 Task: Create a due date automation trigger when advanced on, 2 hours before a card is due add dates due in 1 days.
Action: Mouse moved to (946, 276)
Screenshot: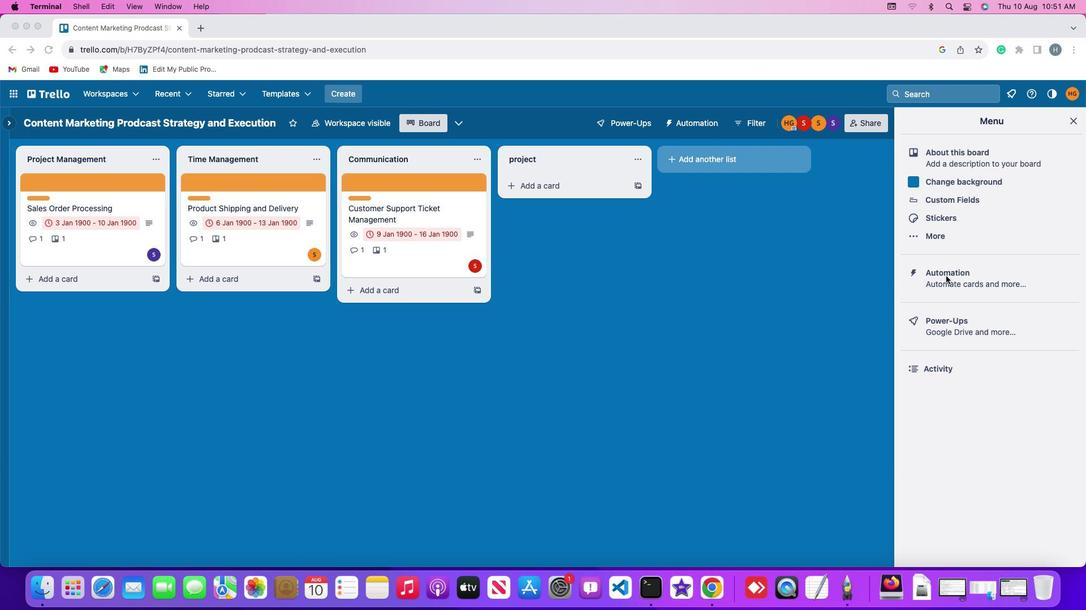 
Action: Mouse pressed left at (946, 276)
Screenshot: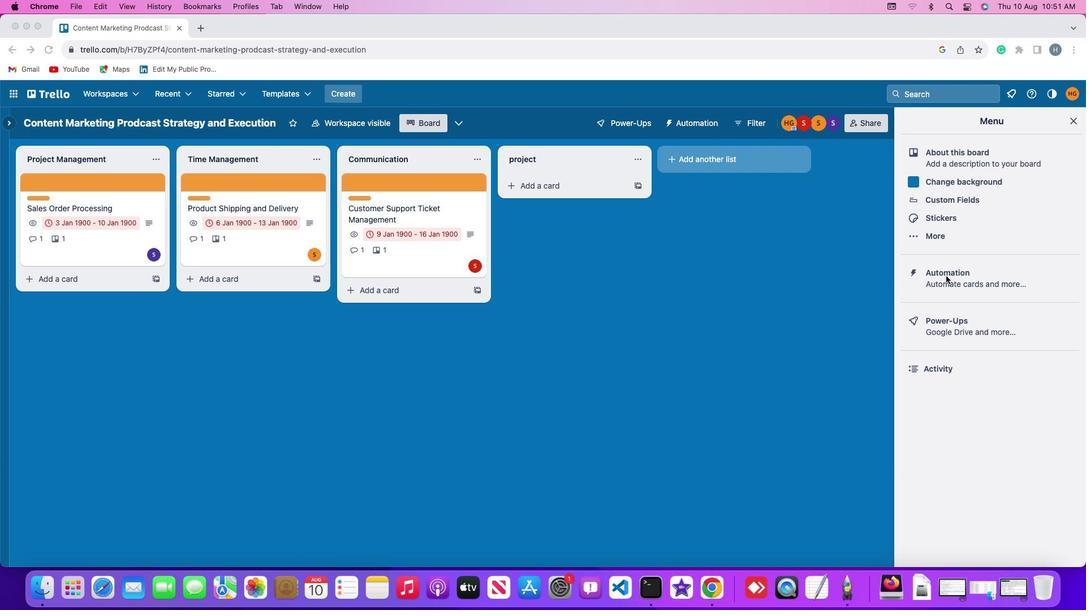 
Action: Mouse pressed left at (946, 276)
Screenshot: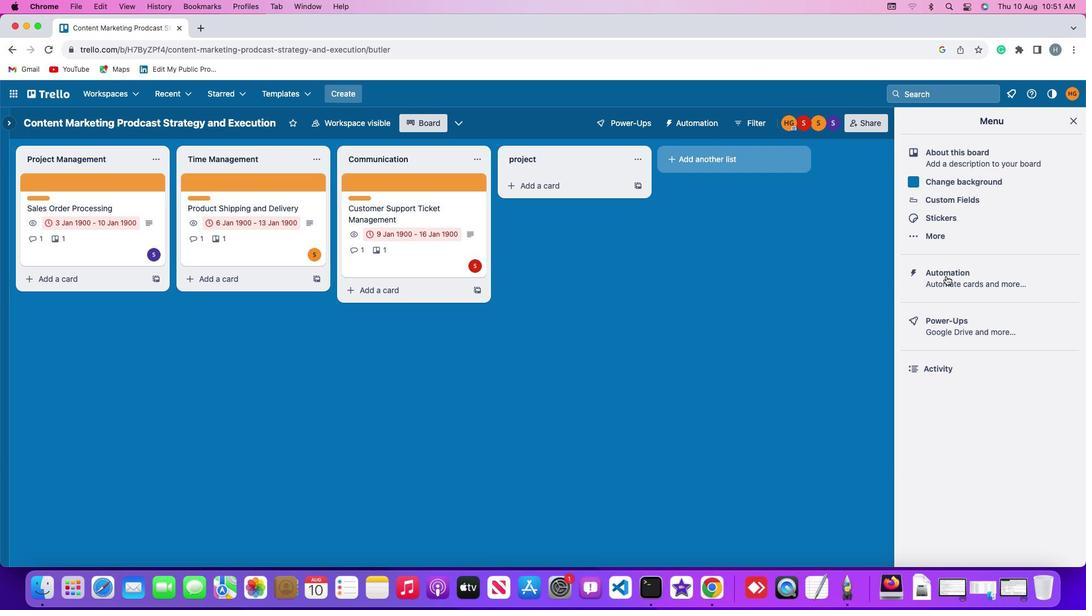 
Action: Mouse moved to (65, 268)
Screenshot: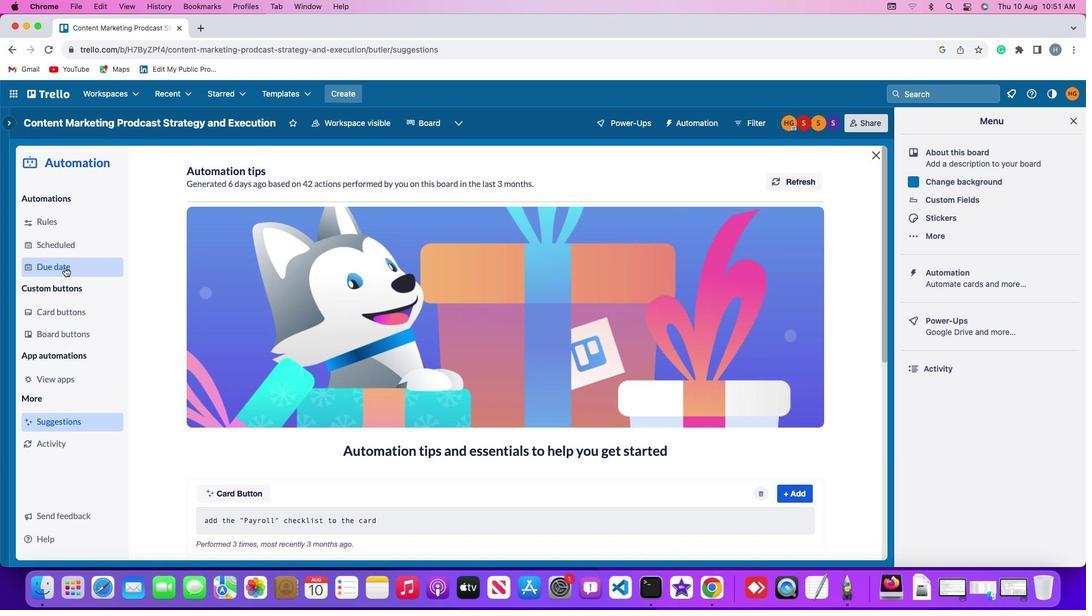 
Action: Mouse pressed left at (65, 268)
Screenshot: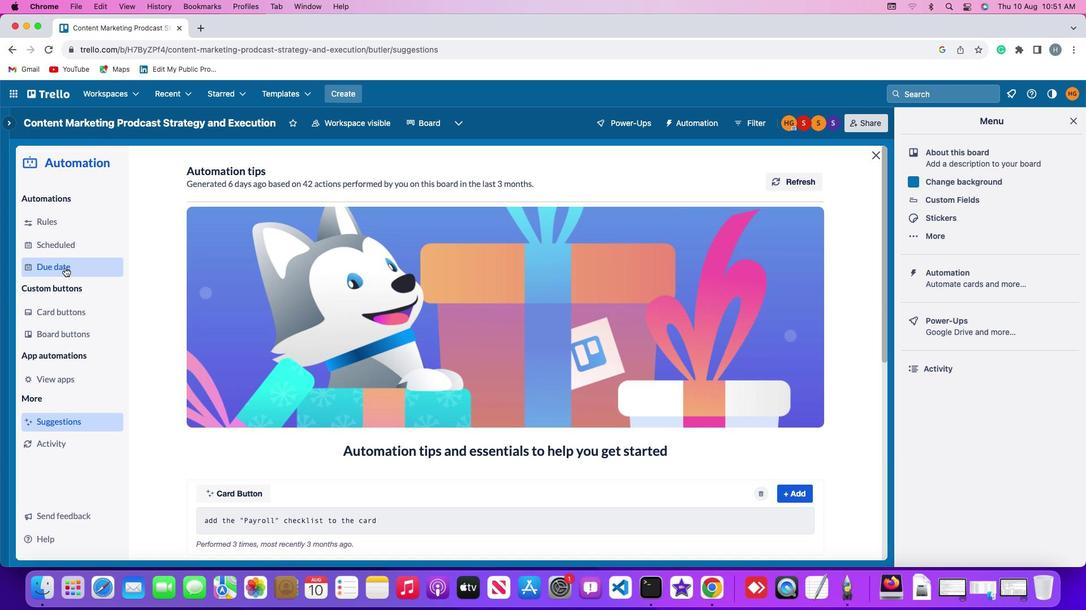 
Action: Mouse moved to (752, 173)
Screenshot: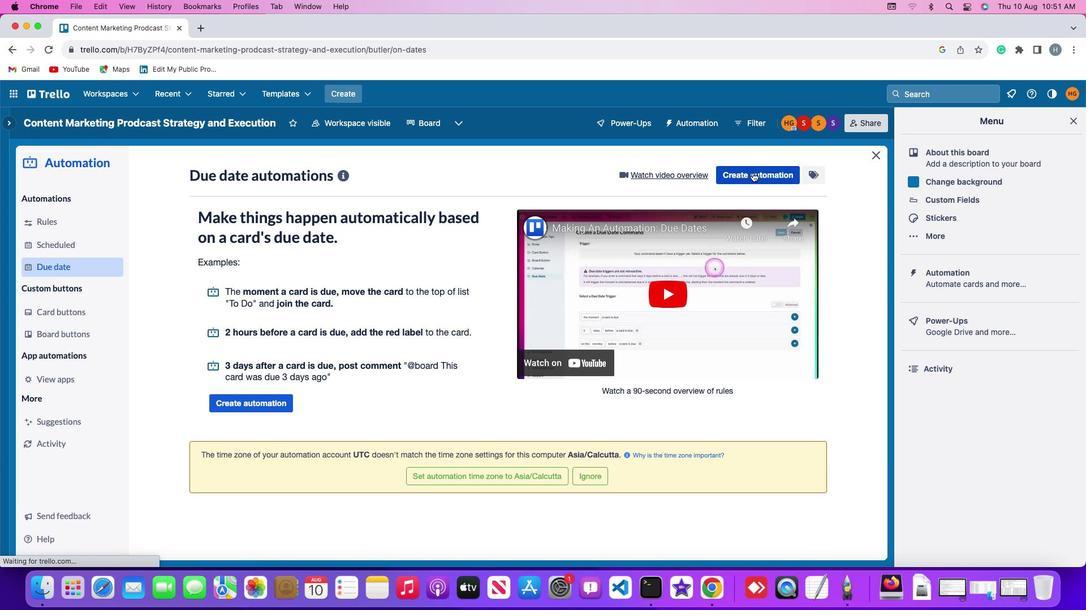 
Action: Mouse pressed left at (752, 173)
Screenshot: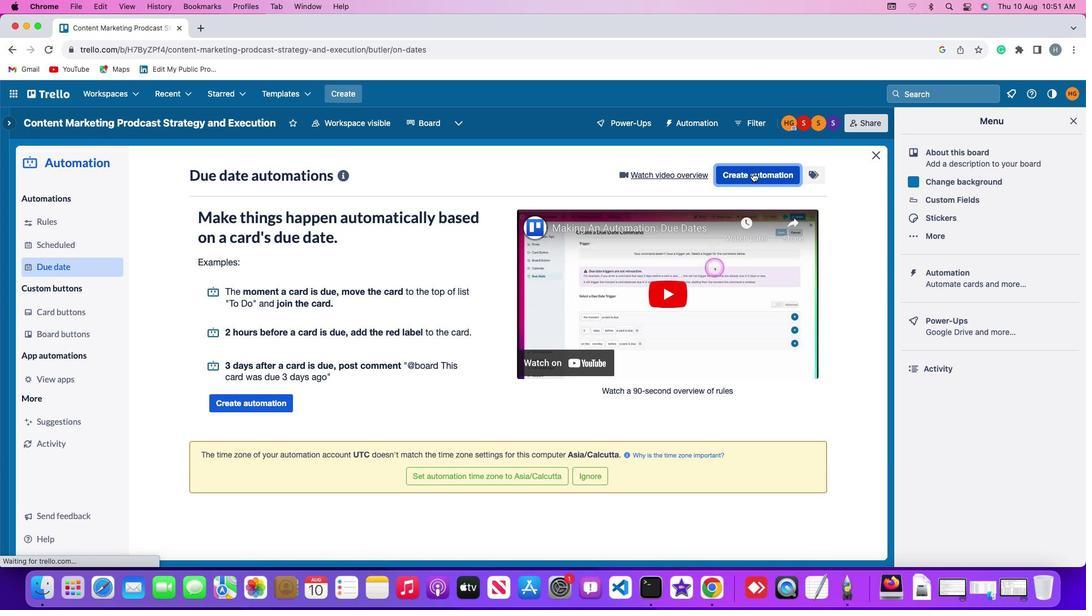 
Action: Mouse moved to (245, 282)
Screenshot: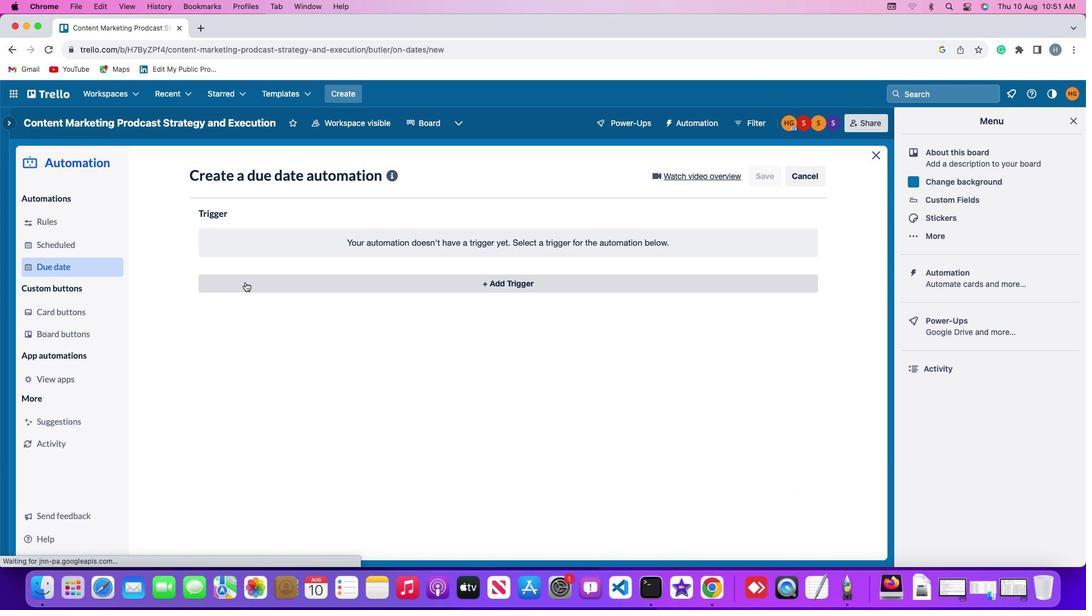
Action: Mouse pressed left at (245, 282)
Screenshot: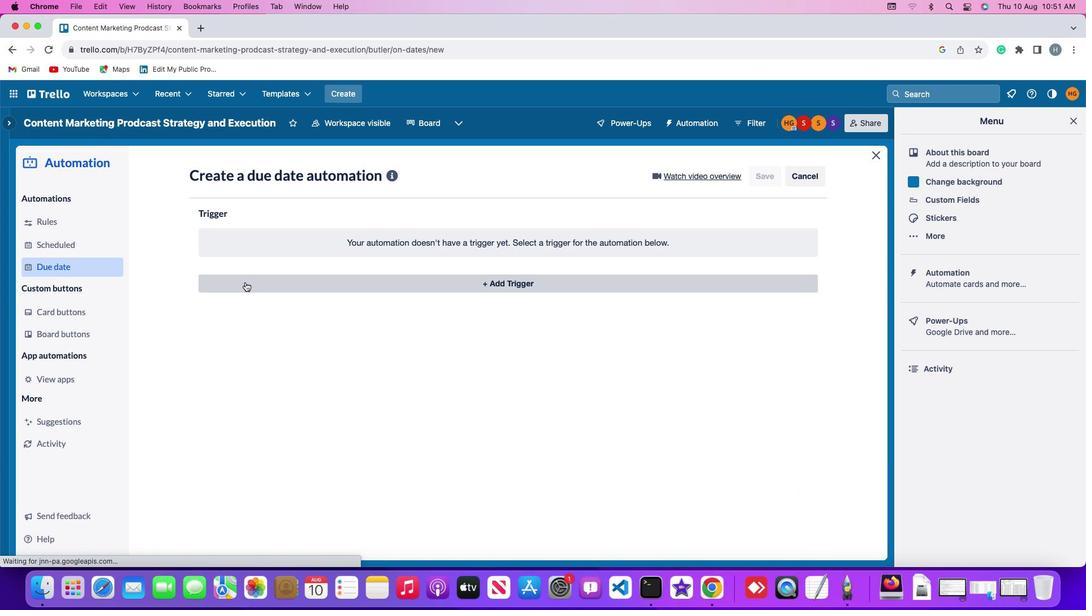 
Action: Mouse moved to (221, 453)
Screenshot: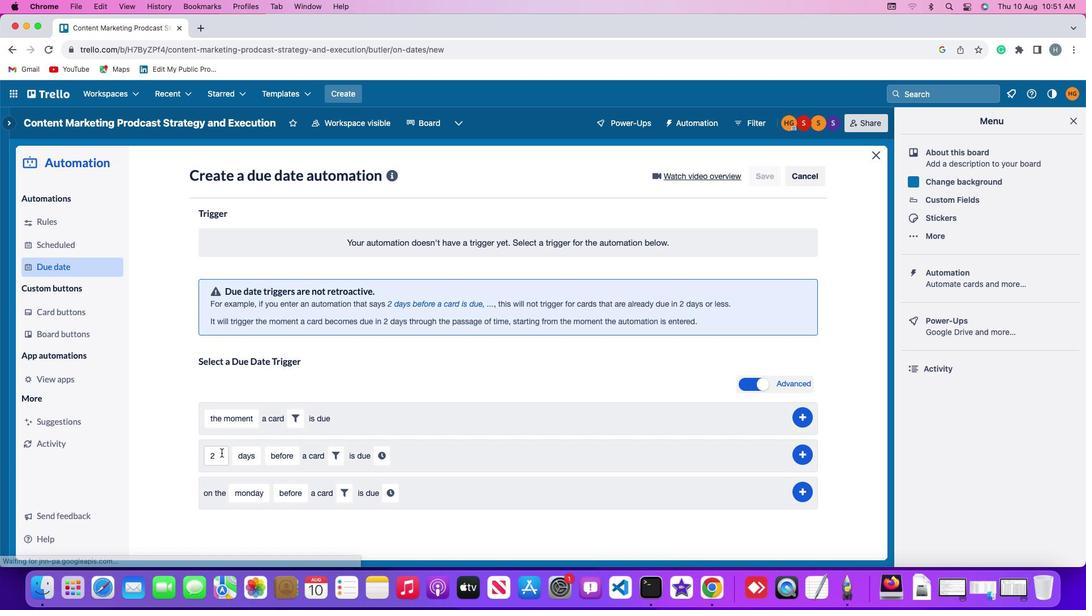 
Action: Mouse pressed left at (221, 453)
Screenshot: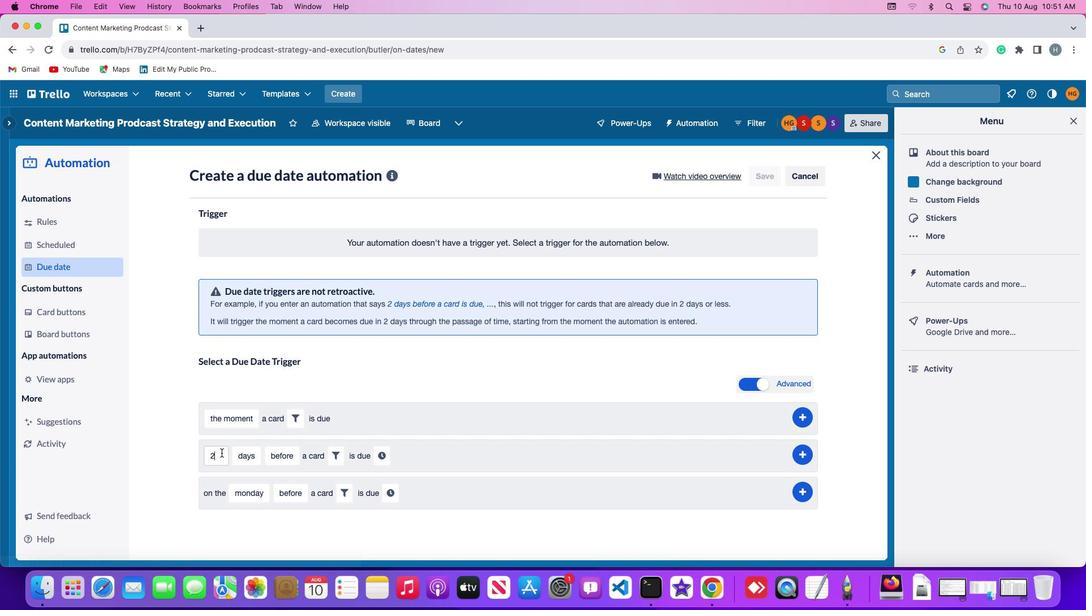 
Action: Key pressed Key.backspace'2'
Screenshot: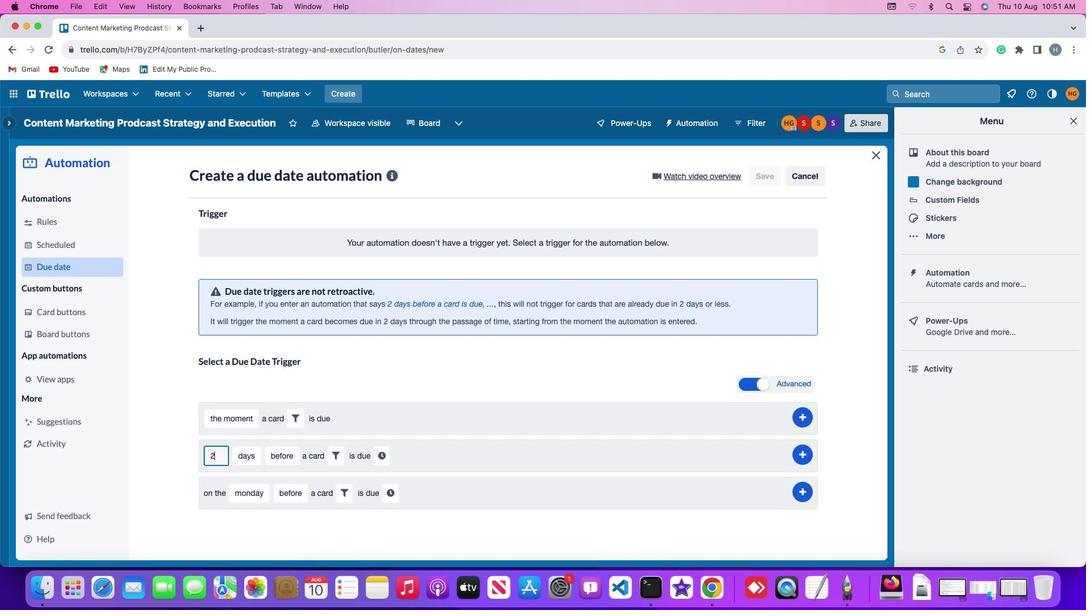 
Action: Mouse moved to (252, 455)
Screenshot: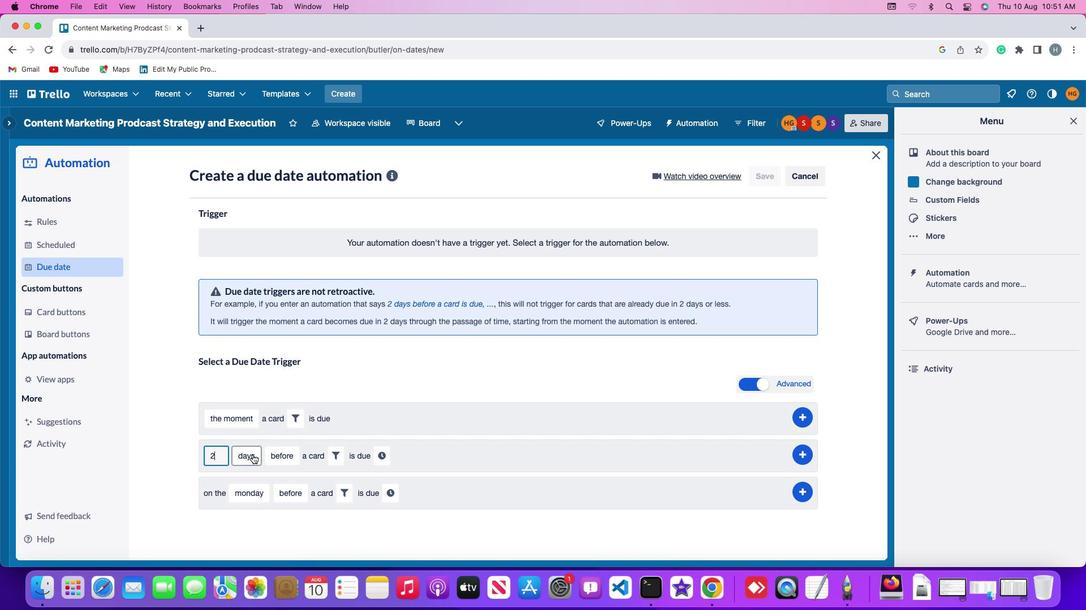 
Action: Mouse pressed left at (252, 455)
Screenshot: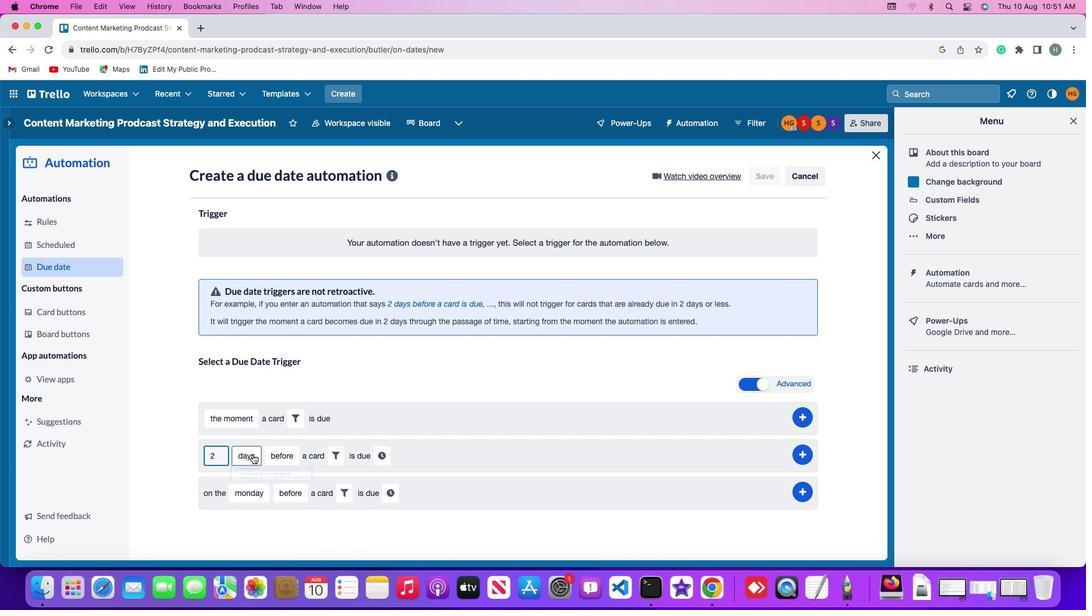 
Action: Mouse moved to (250, 518)
Screenshot: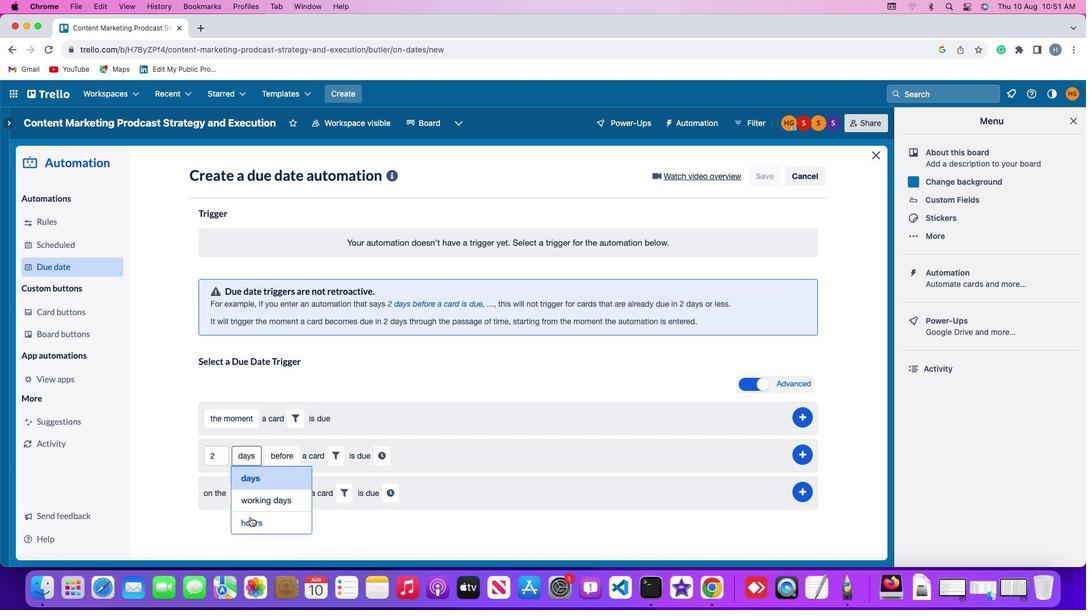 
Action: Mouse pressed left at (250, 518)
Screenshot: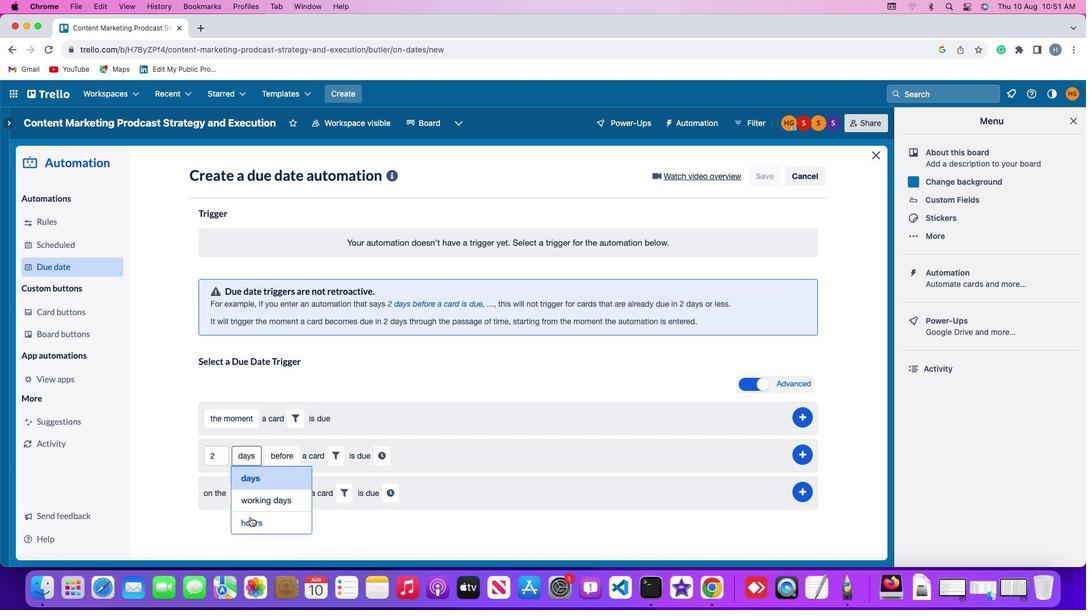 
Action: Mouse moved to (278, 461)
Screenshot: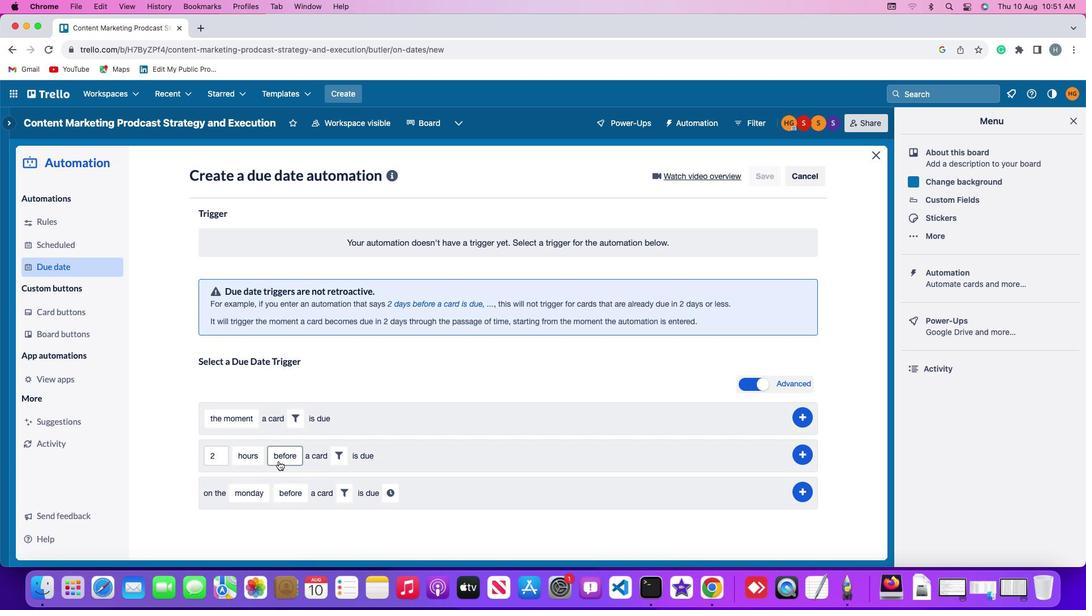 
Action: Mouse pressed left at (278, 461)
Screenshot: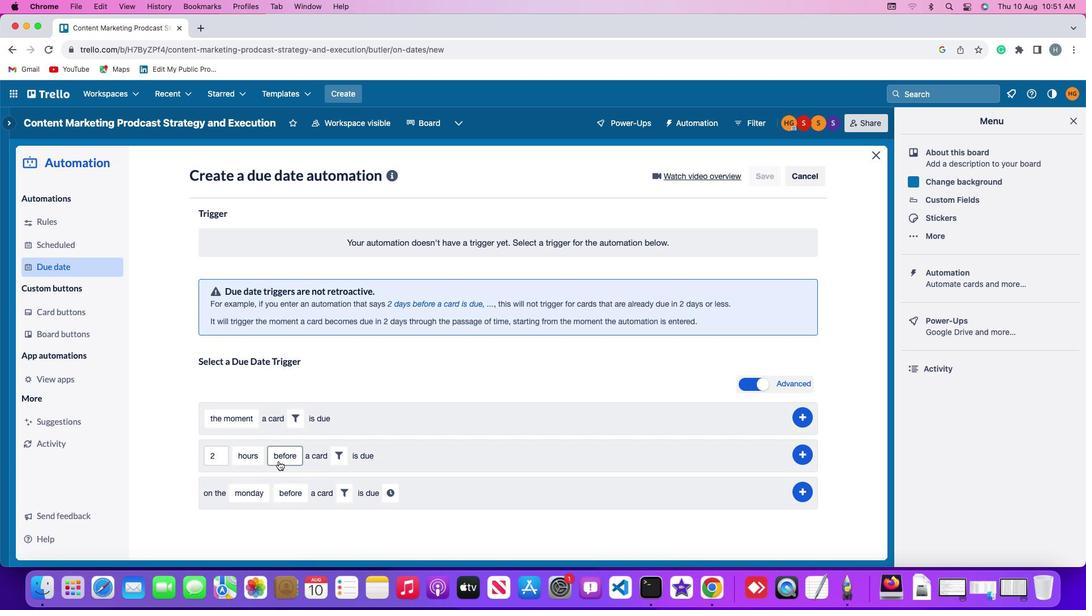
Action: Mouse moved to (283, 474)
Screenshot: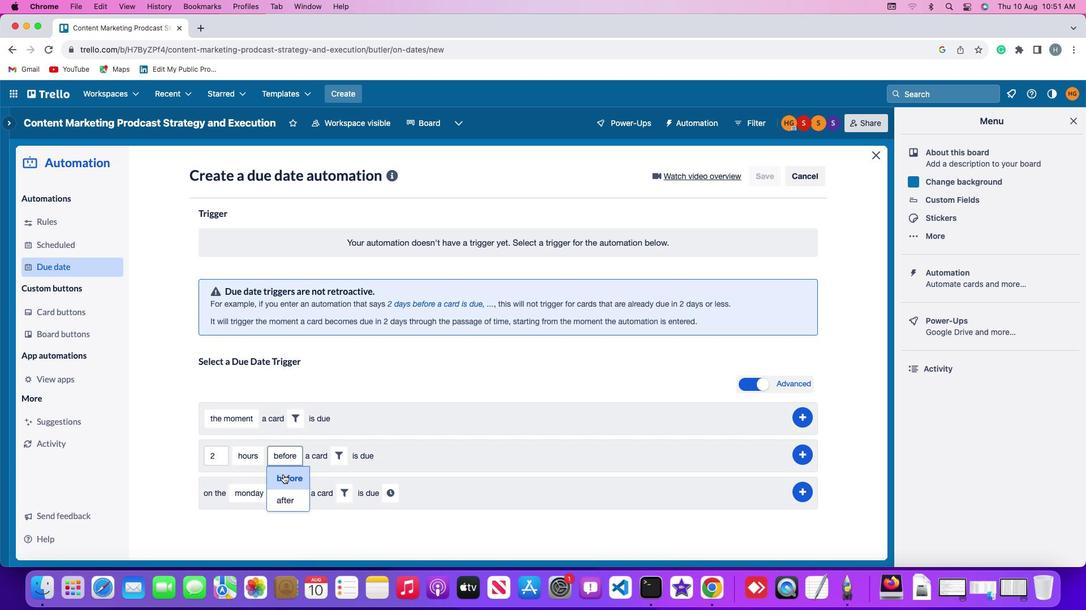 
Action: Mouse pressed left at (283, 474)
Screenshot: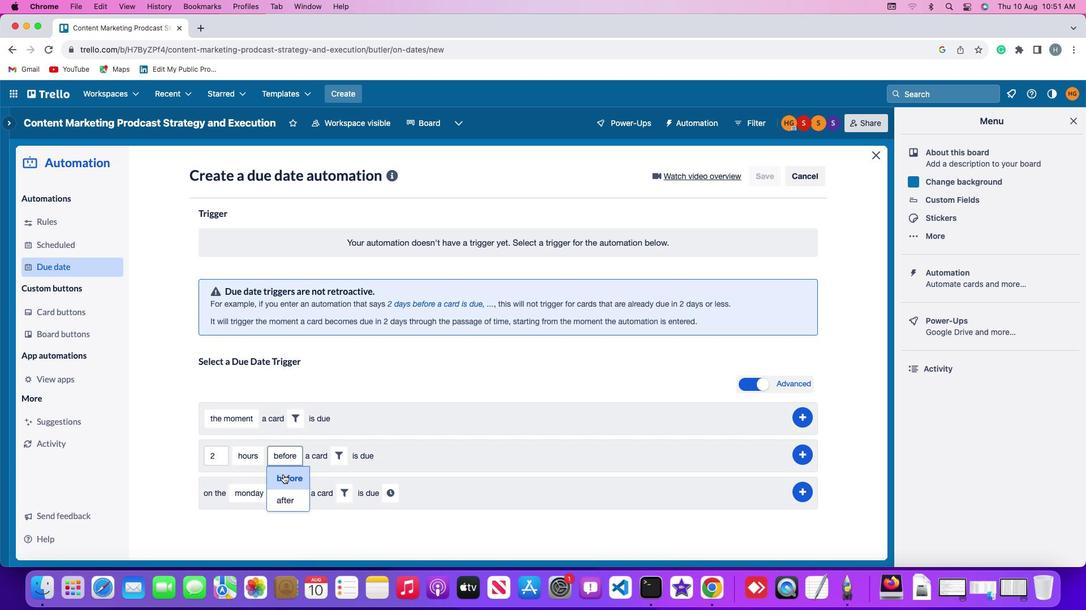 
Action: Mouse moved to (342, 455)
Screenshot: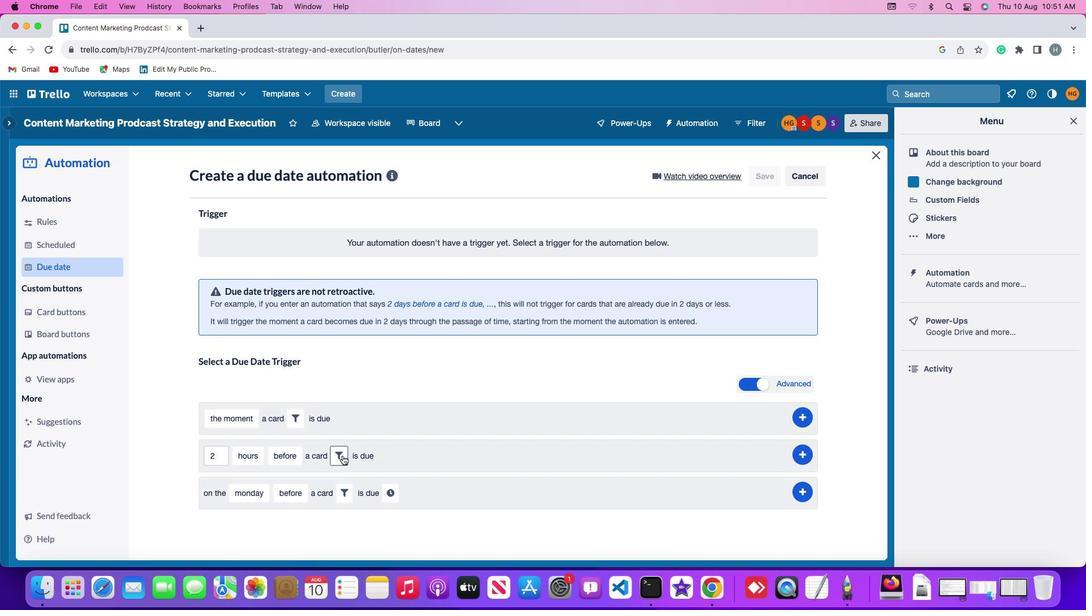 
Action: Mouse pressed left at (342, 455)
Screenshot: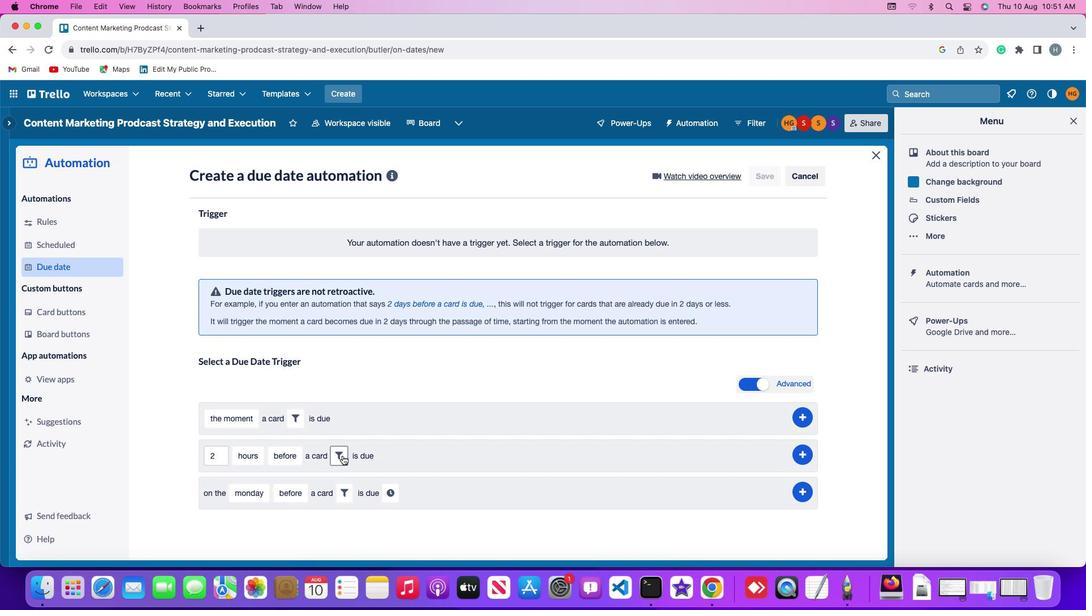 
Action: Mouse moved to (404, 495)
Screenshot: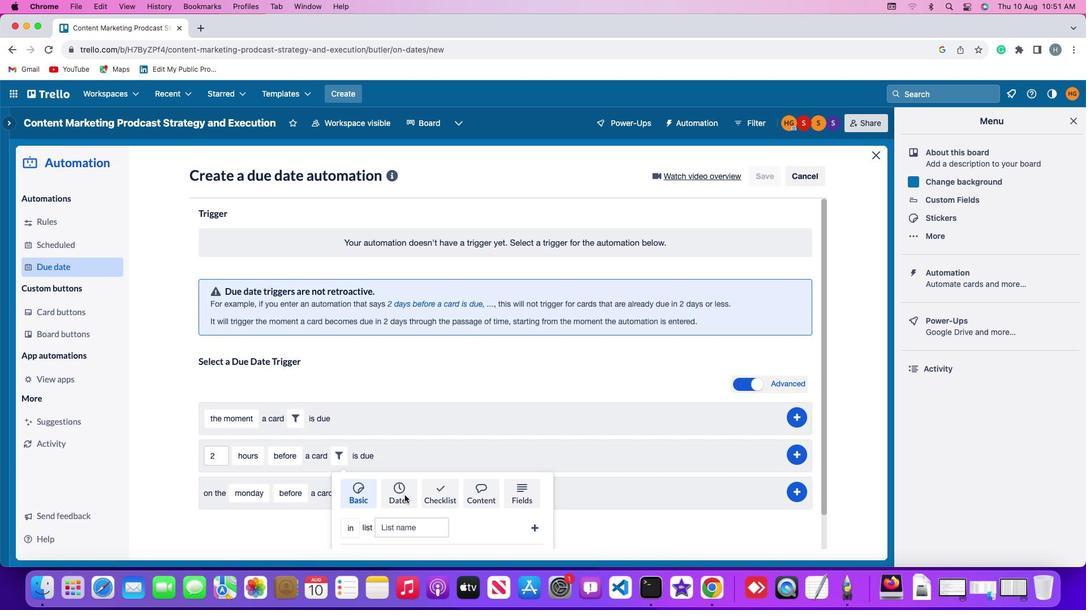 
Action: Mouse pressed left at (404, 495)
Screenshot: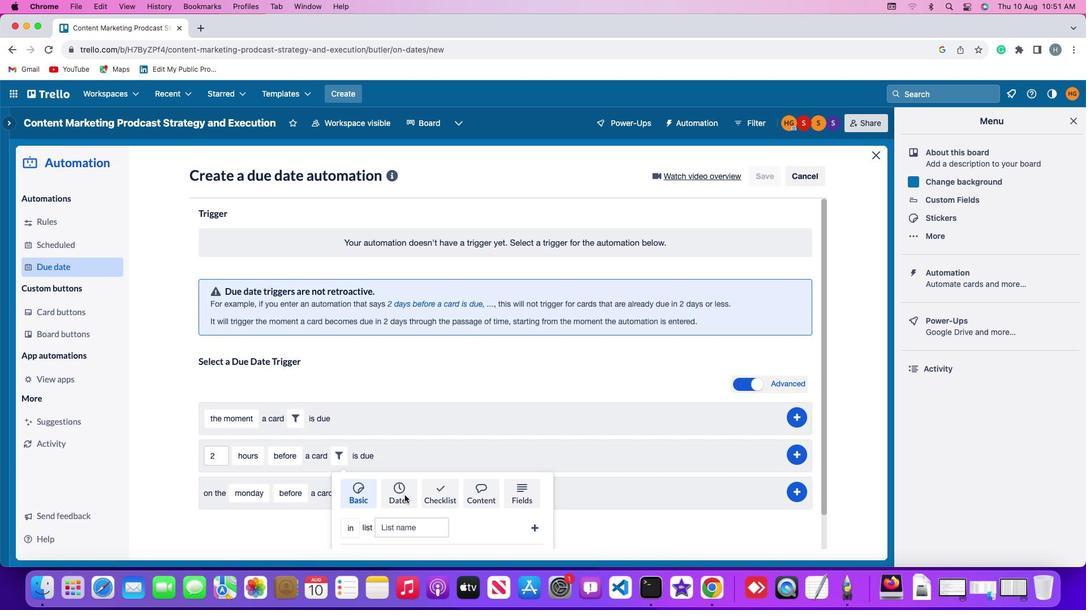 
Action: Mouse moved to (269, 528)
Screenshot: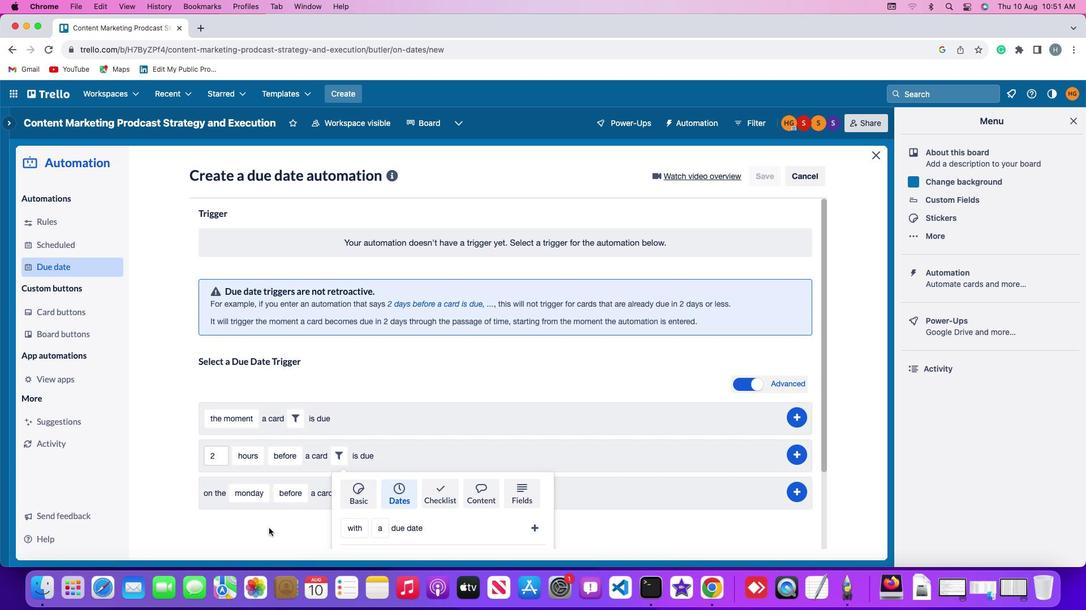 
Action: Mouse scrolled (269, 528) with delta (0, 0)
Screenshot: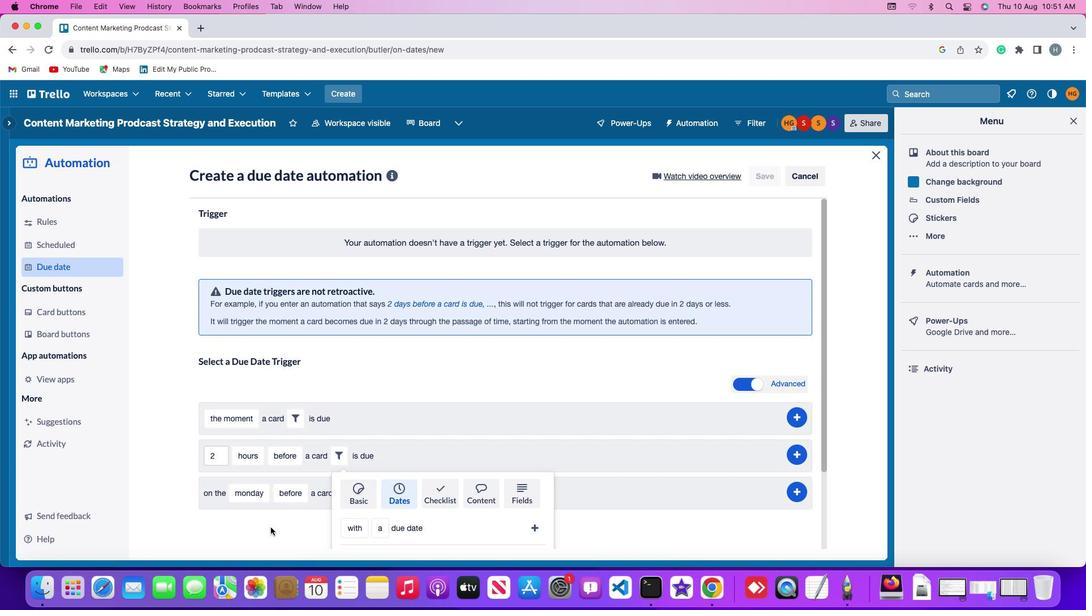 
Action: Mouse scrolled (269, 528) with delta (0, 0)
Screenshot: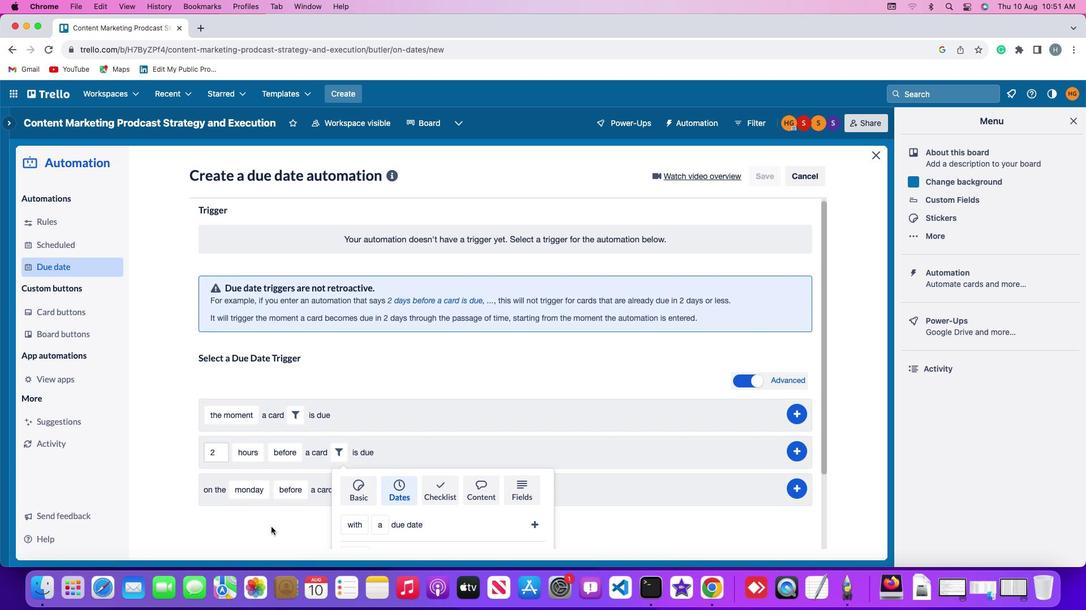 
Action: Mouse moved to (269, 528)
Screenshot: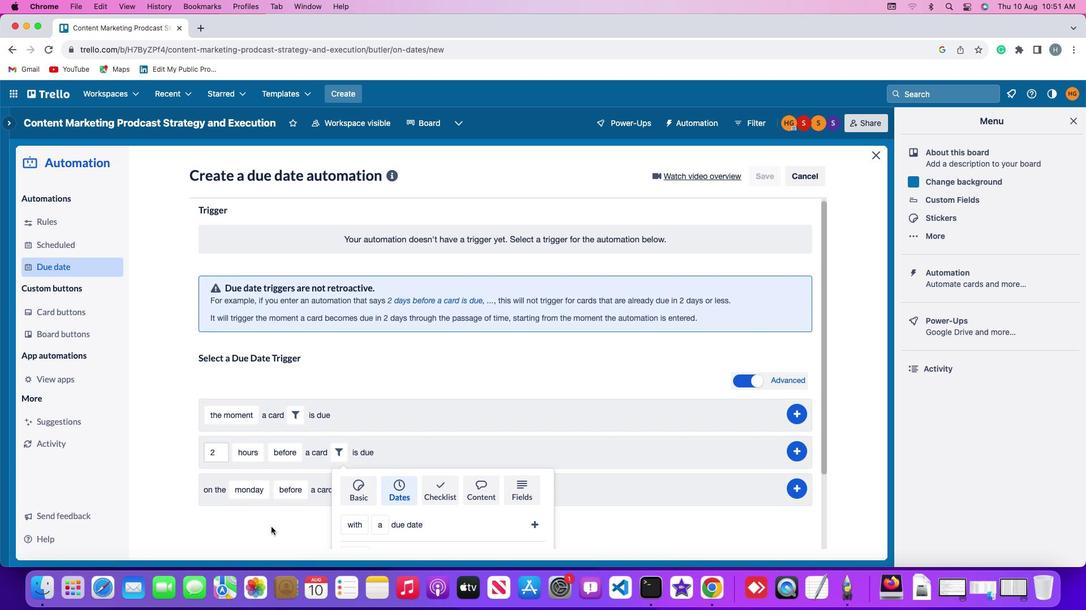 
Action: Mouse scrolled (269, 528) with delta (0, -1)
Screenshot: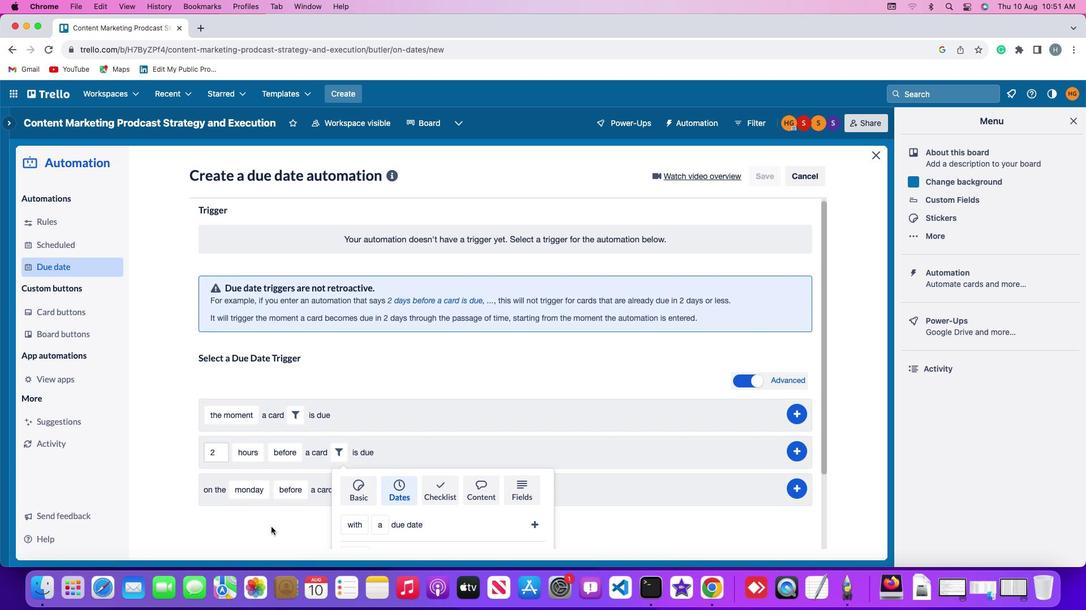 
Action: Mouse moved to (270, 528)
Screenshot: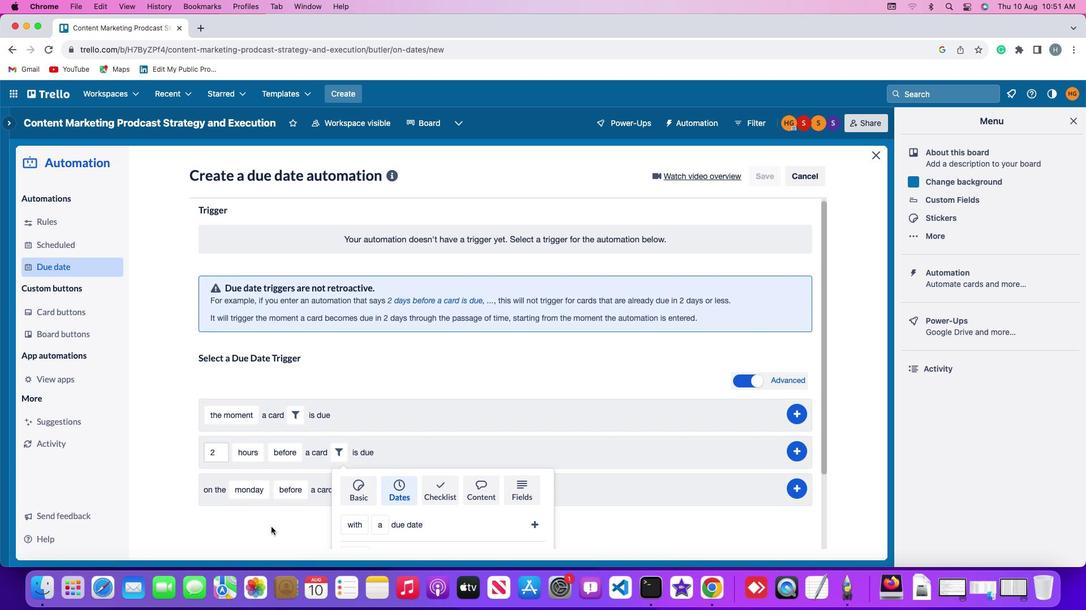 
Action: Mouse scrolled (270, 528) with delta (0, -2)
Screenshot: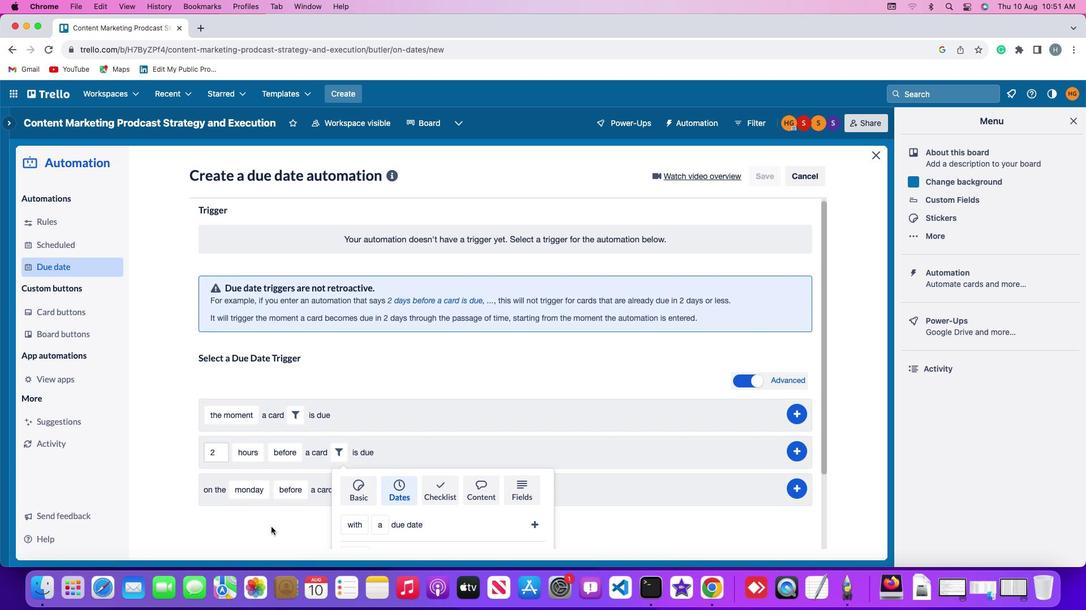 
Action: Mouse moved to (270, 527)
Screenshot: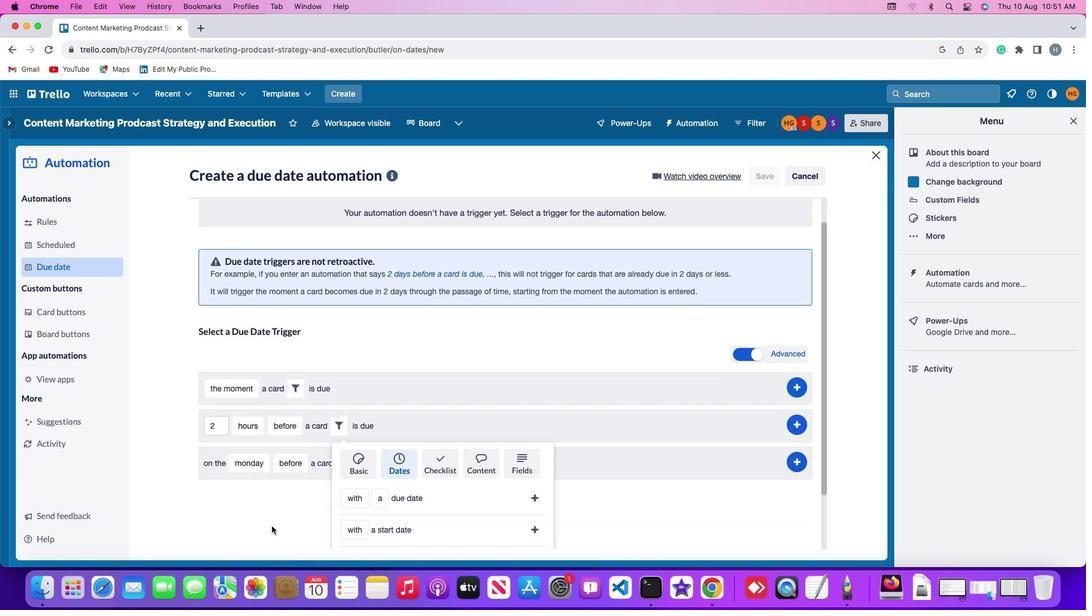 
Action: Mouse scrolled (270, 527) with delta (0, -3)
Screenshot: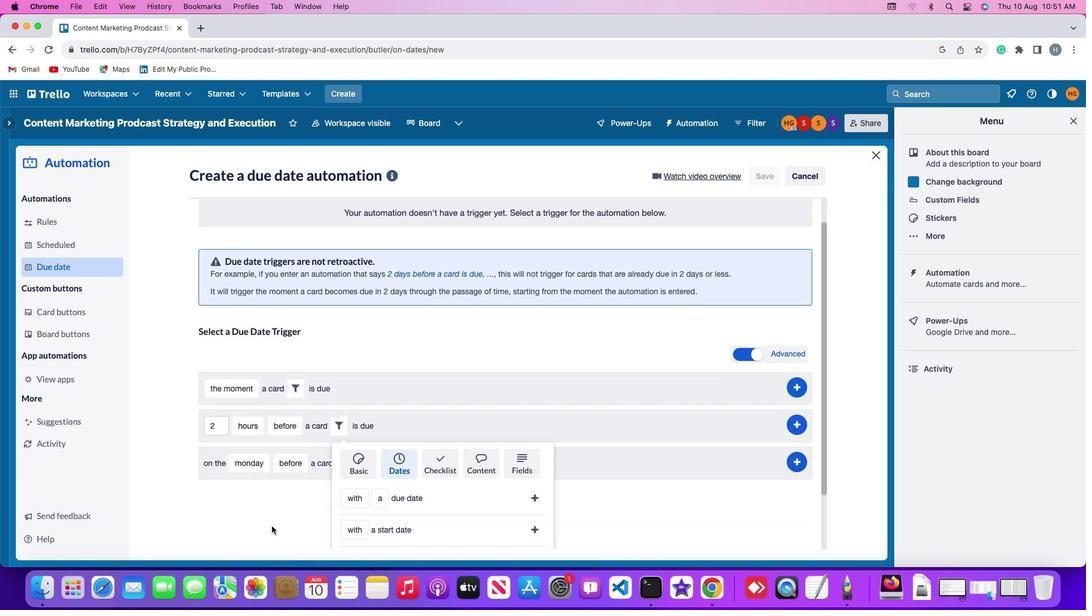 
Action: Mouse moved to (294, 521)
Screenshot: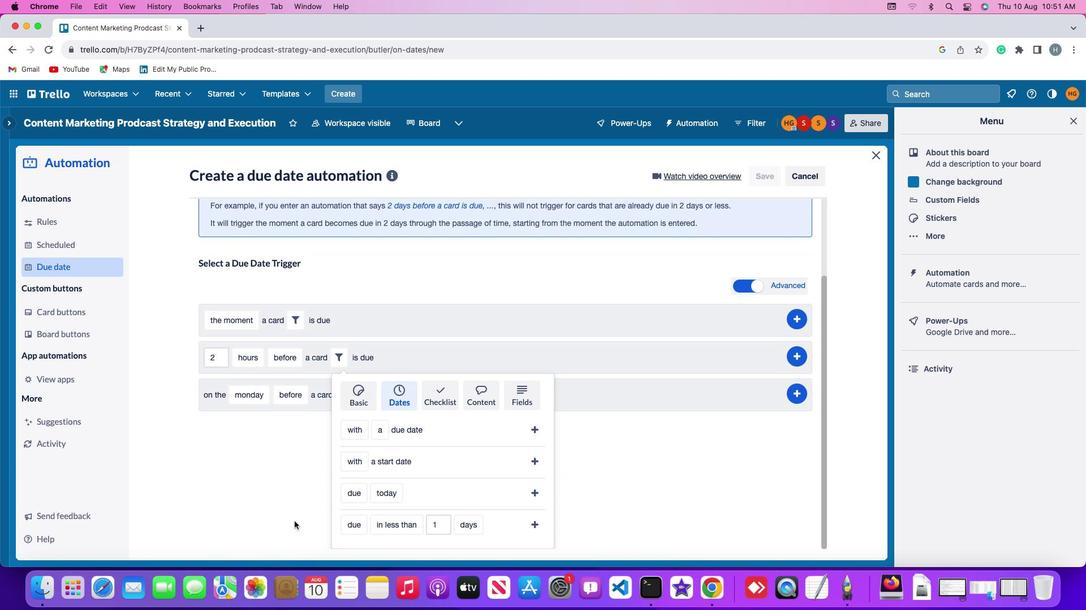 
Action: Mouse scrolled (294, 521) with delta (0, 0)
Screenshot: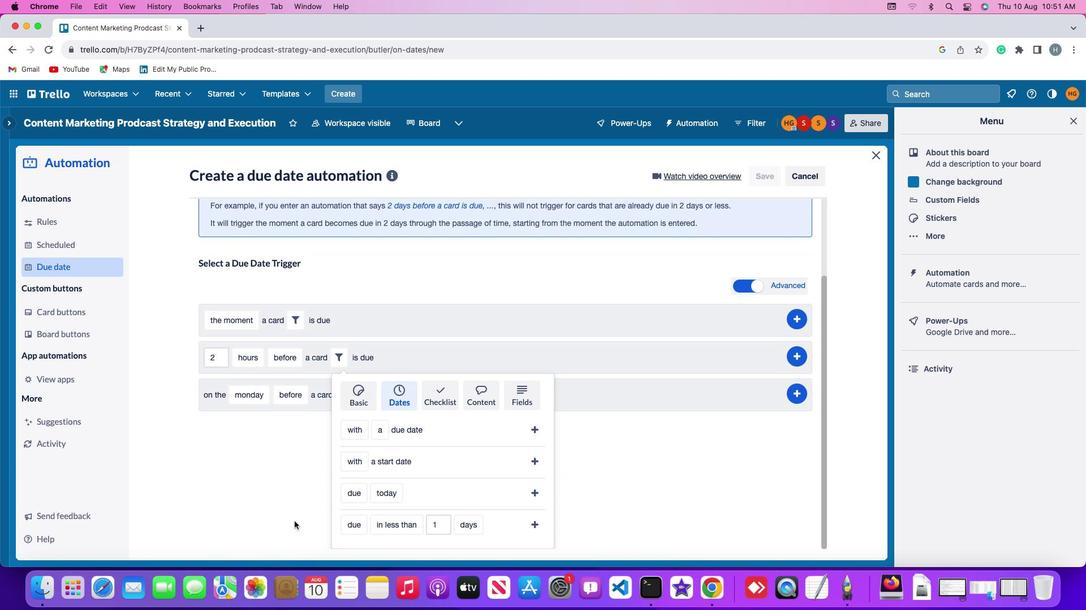 
Action: Mouse scrolled (294, 521) with delta (0, 0)
Screenshot: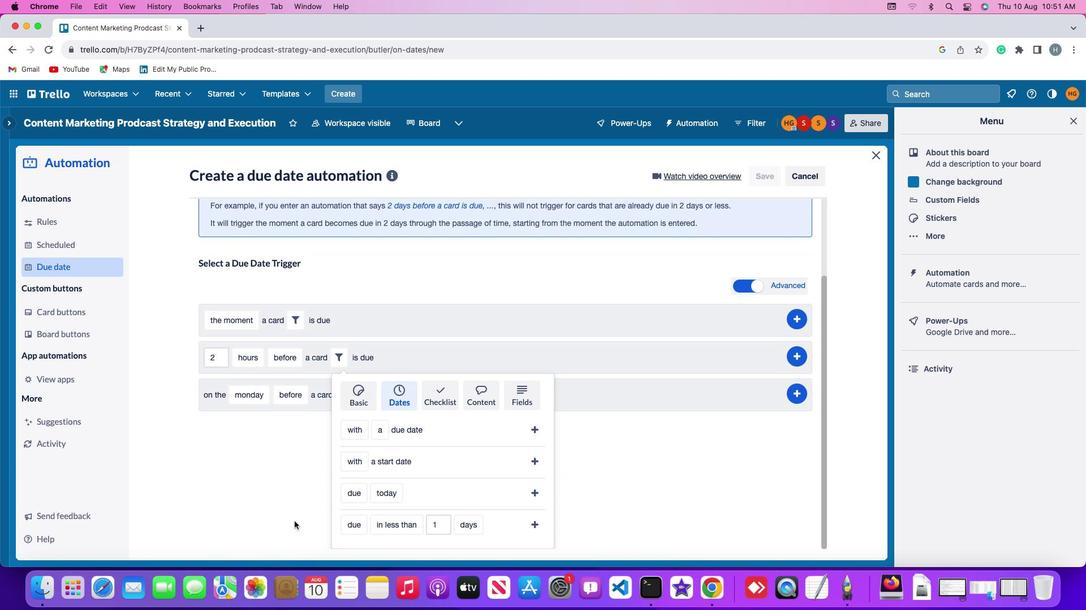 
Action: Mouse scrolled (294, 521) with delta (0, -2)
Screenshot: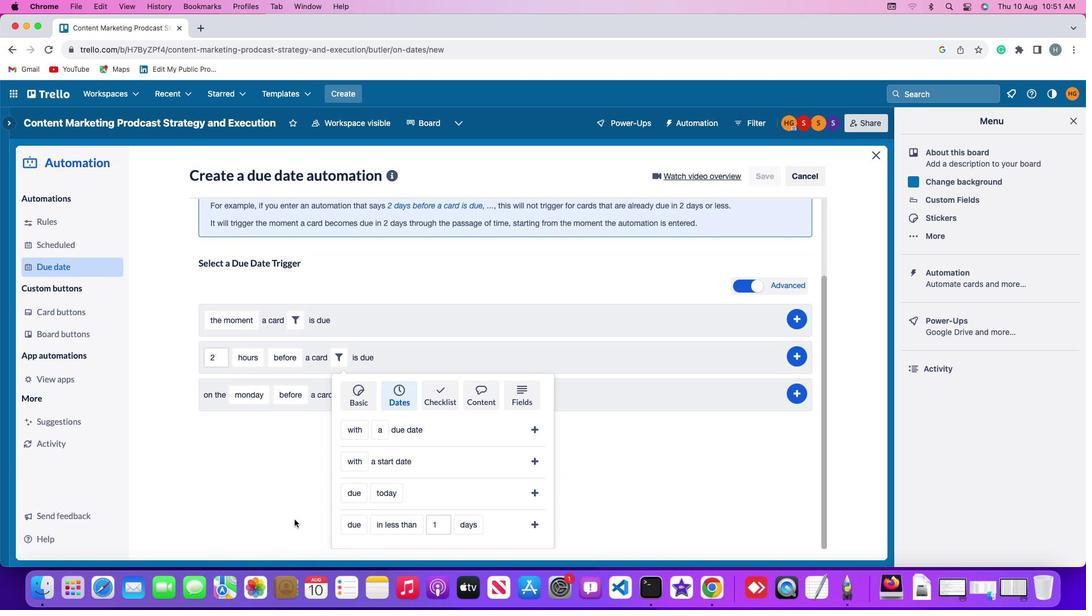 
Action: Mouse scrolled (294, 521) with delta (0, -2)
Screenshot: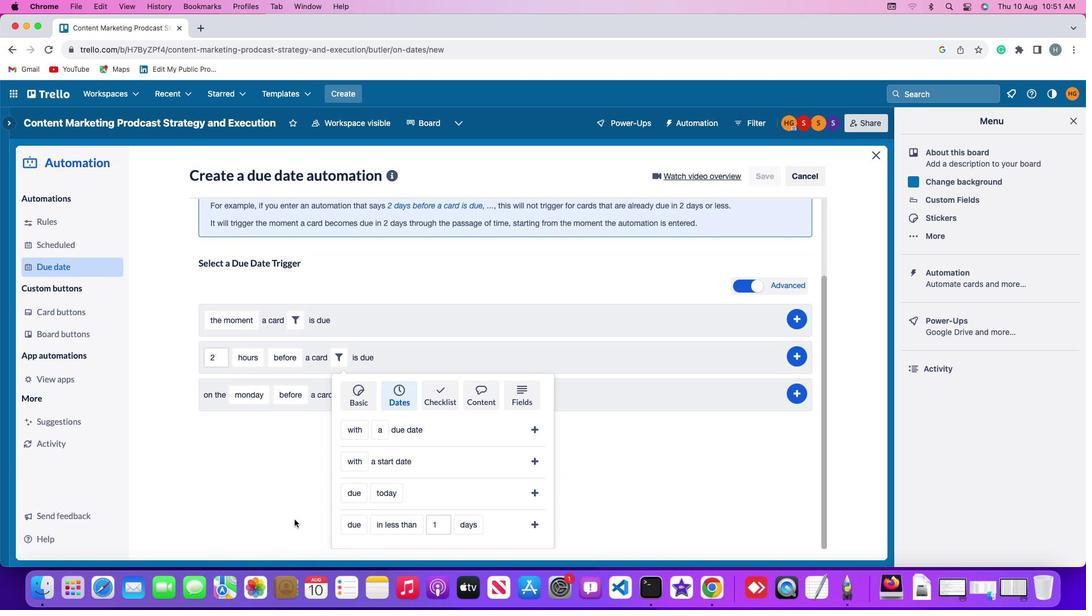 
Action: Mouse scrolled (294, 521) with delta (0, -3)
Screenshot: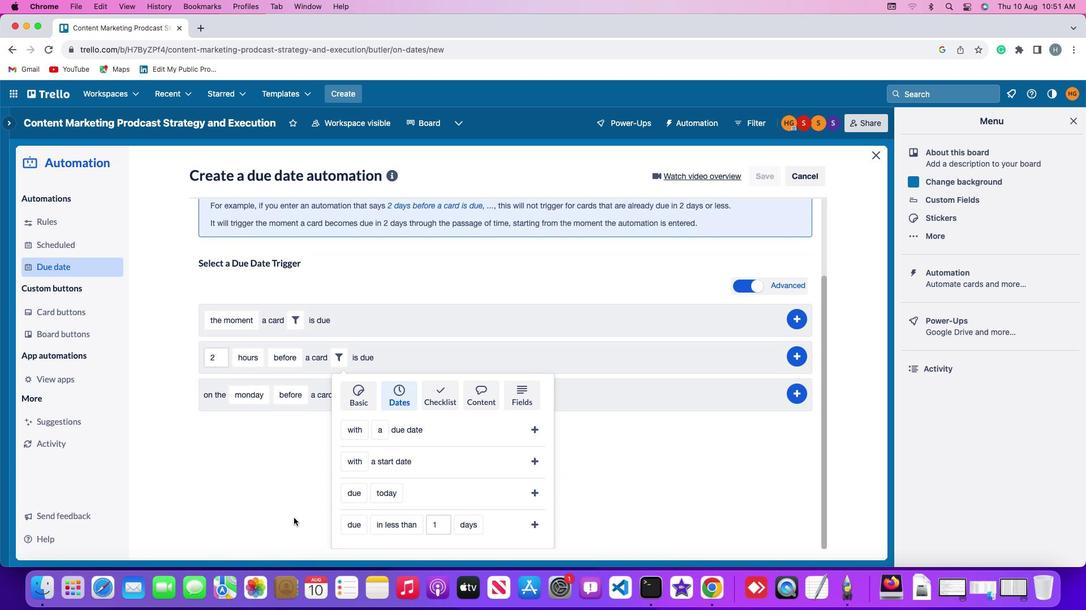 
Action: Mouse moved to (343, 525)
Screenshot: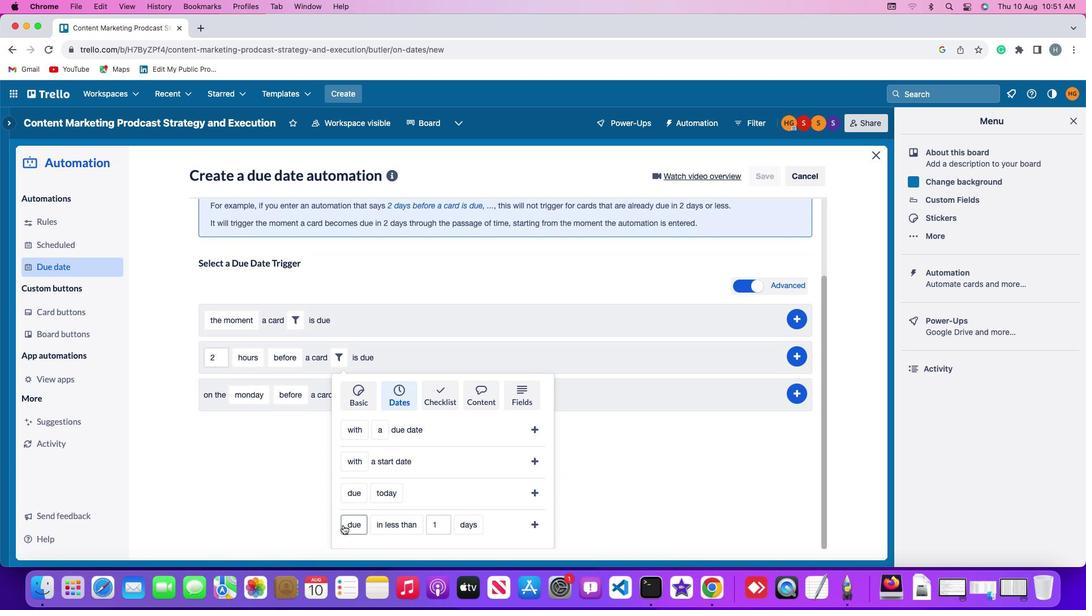 
Action: Mouse pressed left at (343, 525)
Screenshot: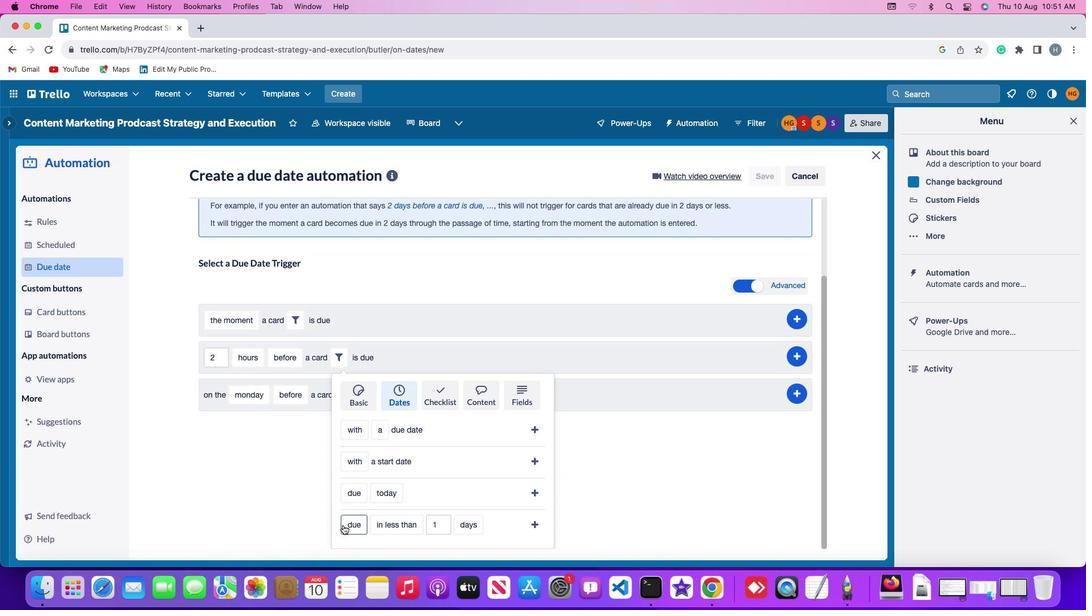 
Action: Mouse moved to (365, 480)
Screenshot: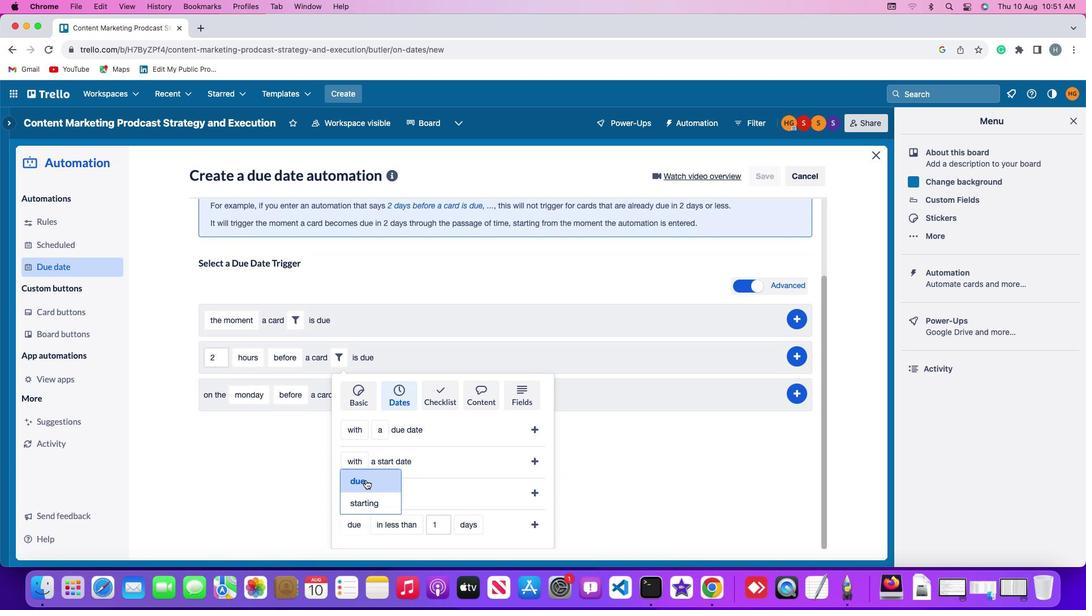 
Action: Mouse pressed left at (365, 480)
Screenshot: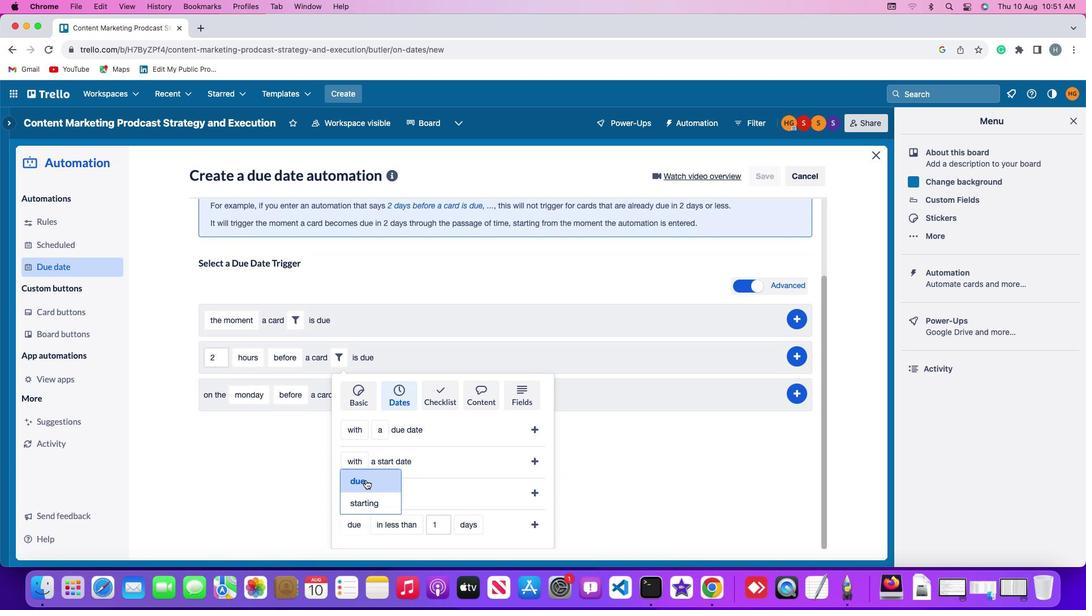 
Action: Mouse moved to (395, 523)
Screenshot: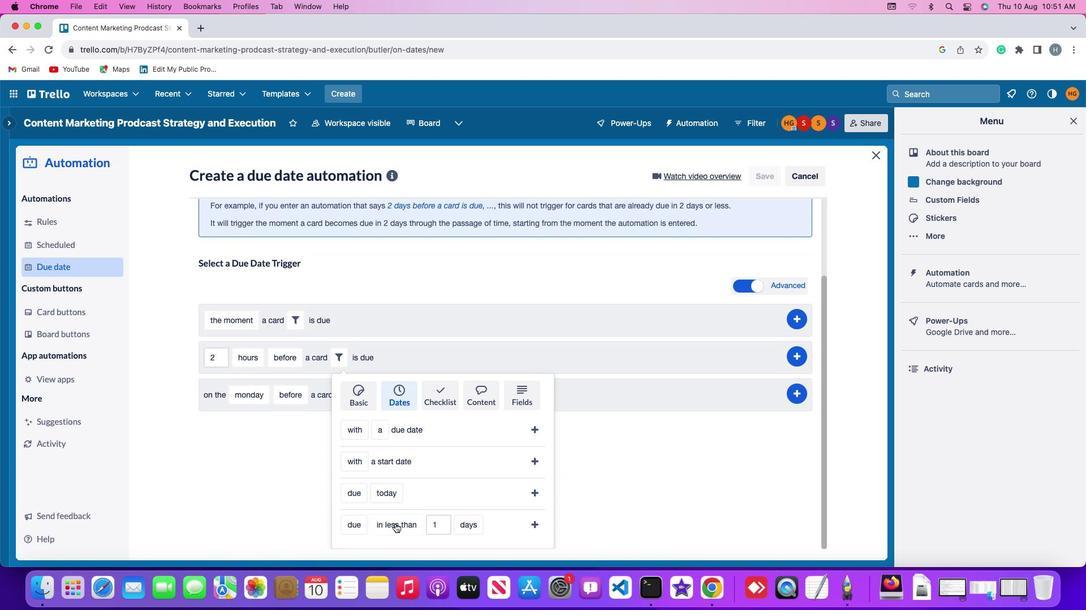 
Action: Mouse pressed left at (395, 523)
Screenshot: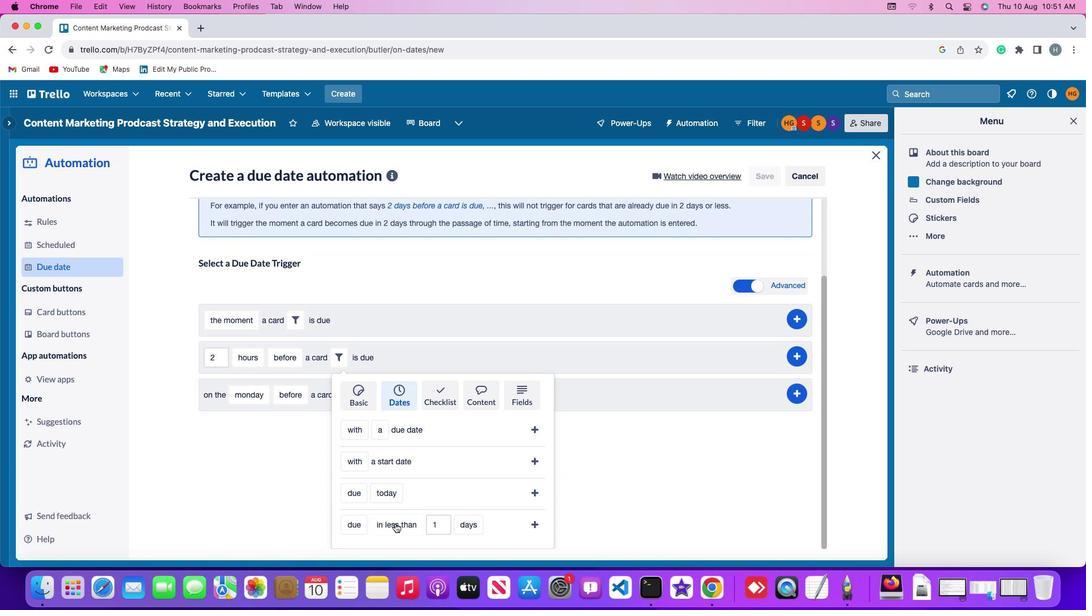 
Action: Mouse moved to (398, 483)
Screenshot: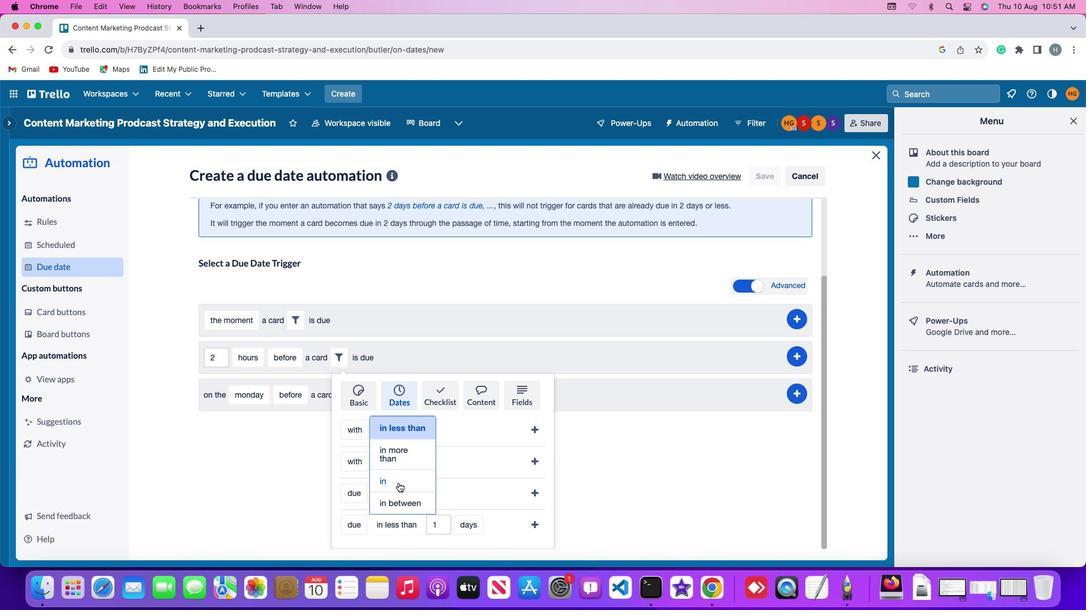 
Action: Mouse pressed left at (398, 483)
Screenshot: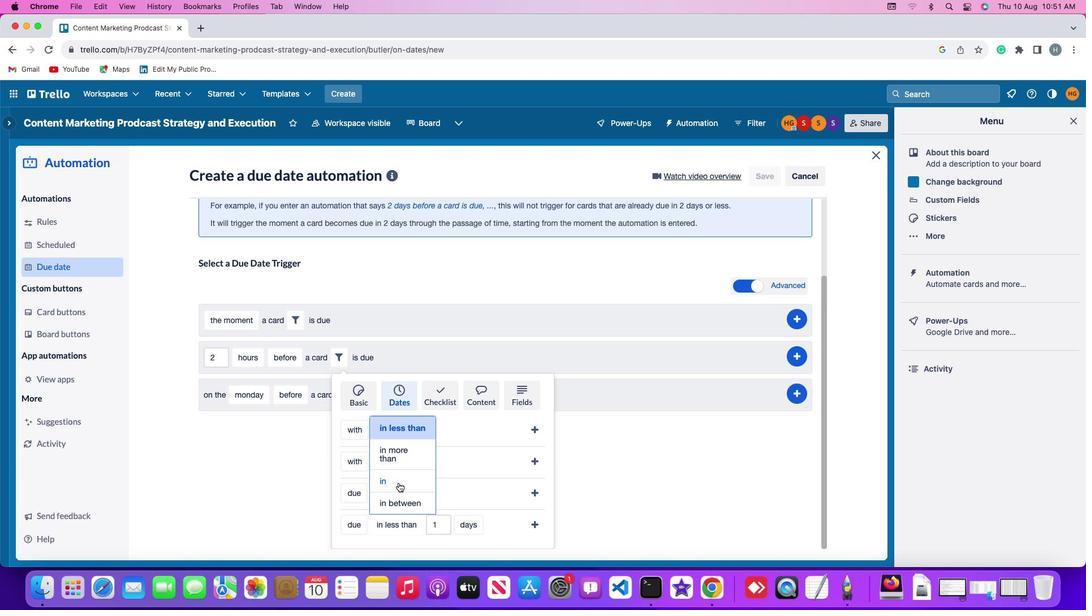 
Action: Mouse moved to (408, 526)
Screenshot: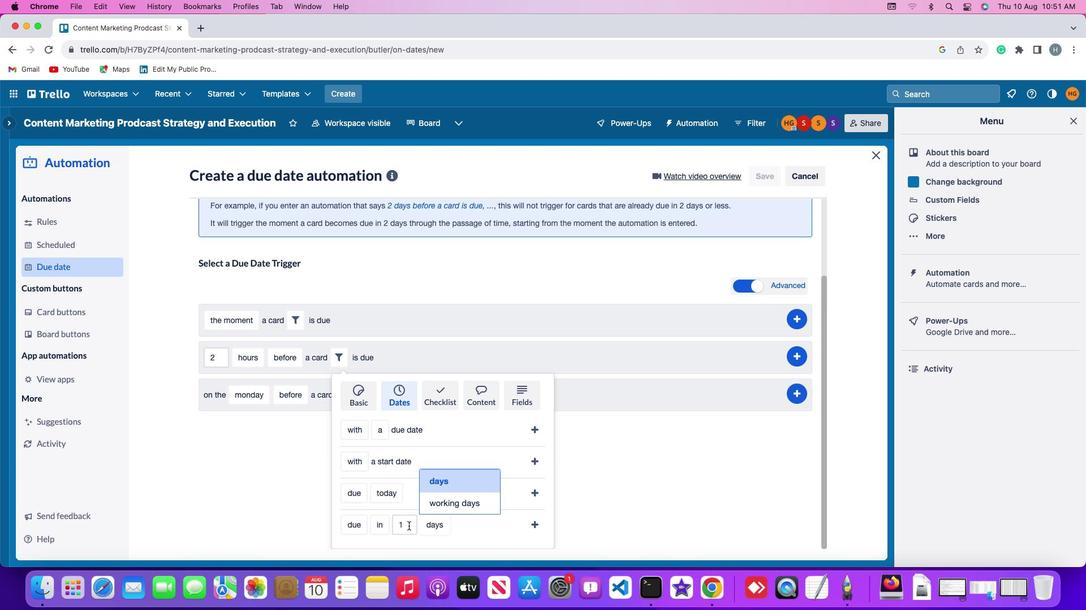 
Action: Mouse pressed left at (408, 526)
Screenshot: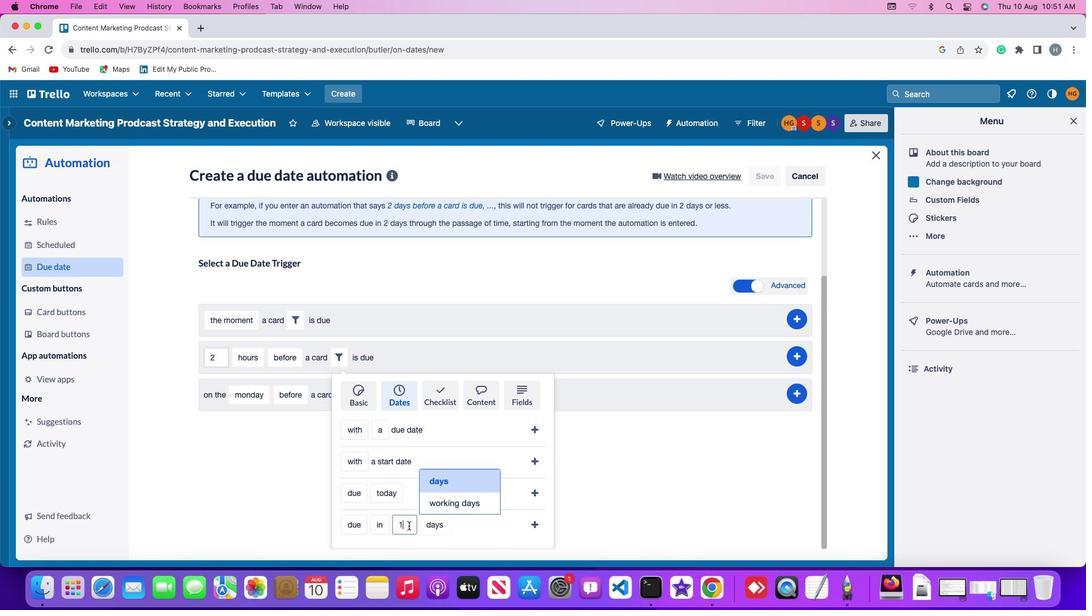 
Action: Key pressed Key.backspaceKey.backspace'1'
Screenshot: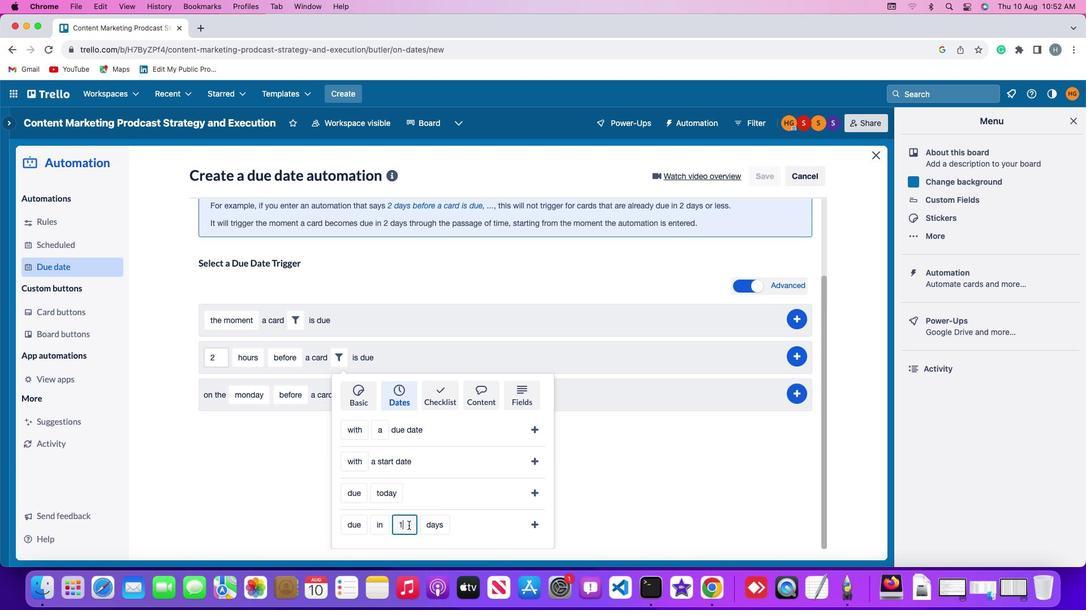 
Action: Mouse moved to (433, 525)
Screenshot: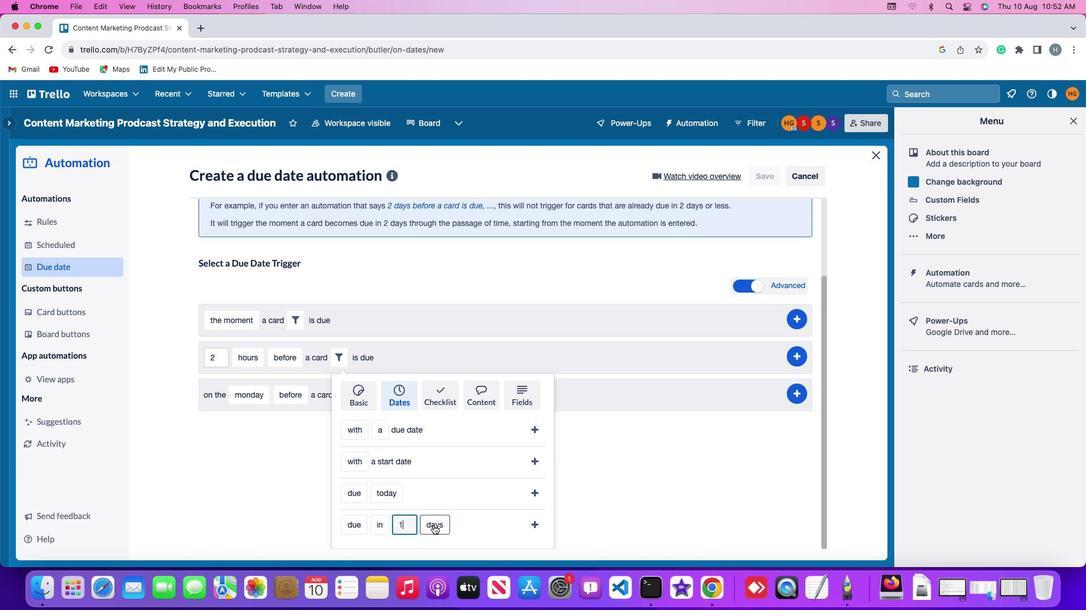 
Action: Mouse pressed left at (433, 525)
Screenshot: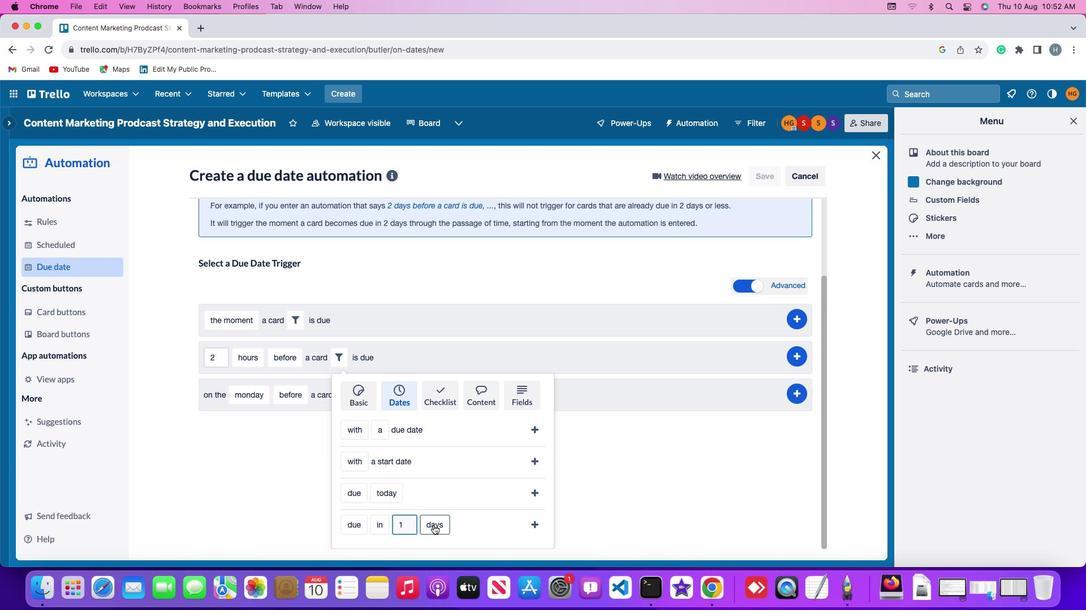 
Action: Mouse moved to (450, 479)
Screenshot: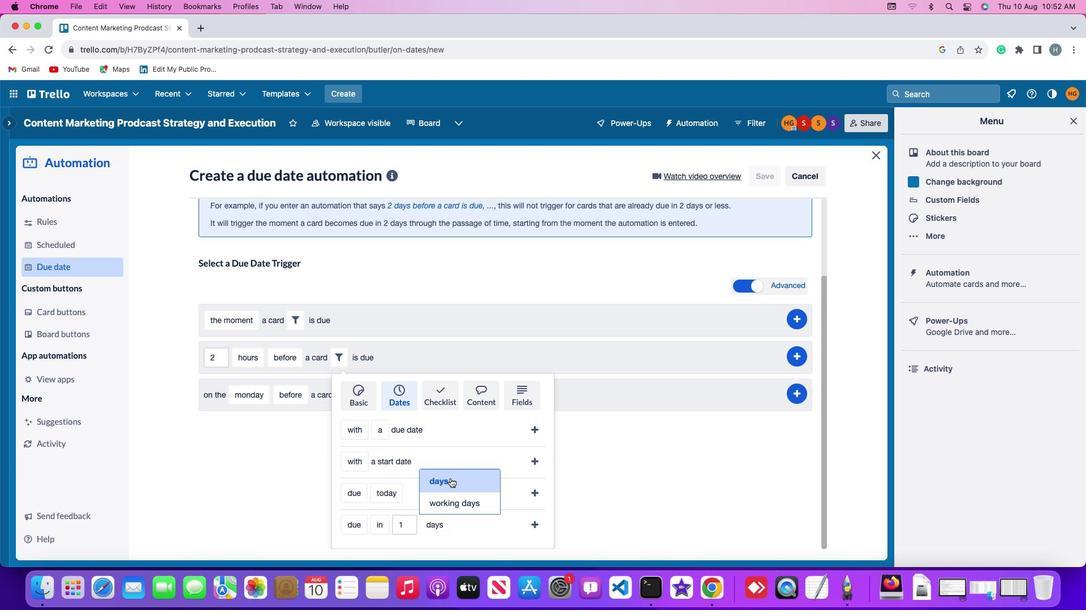 
Action: Mouse pressed left at (450, 479)
Screenshot: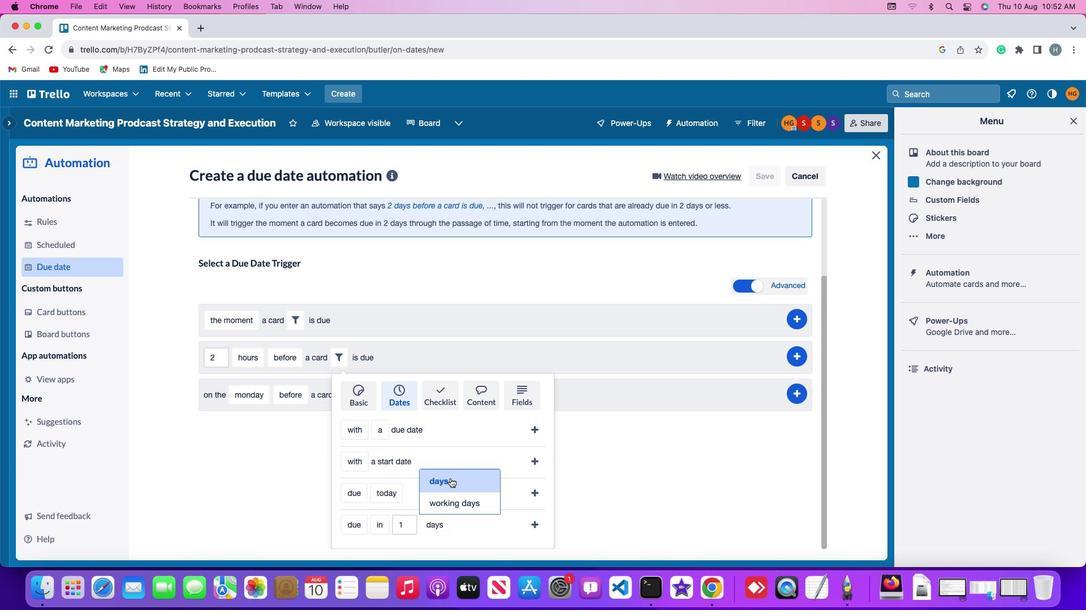 
Action: Mouse moved to (536, 525)
Screenshot: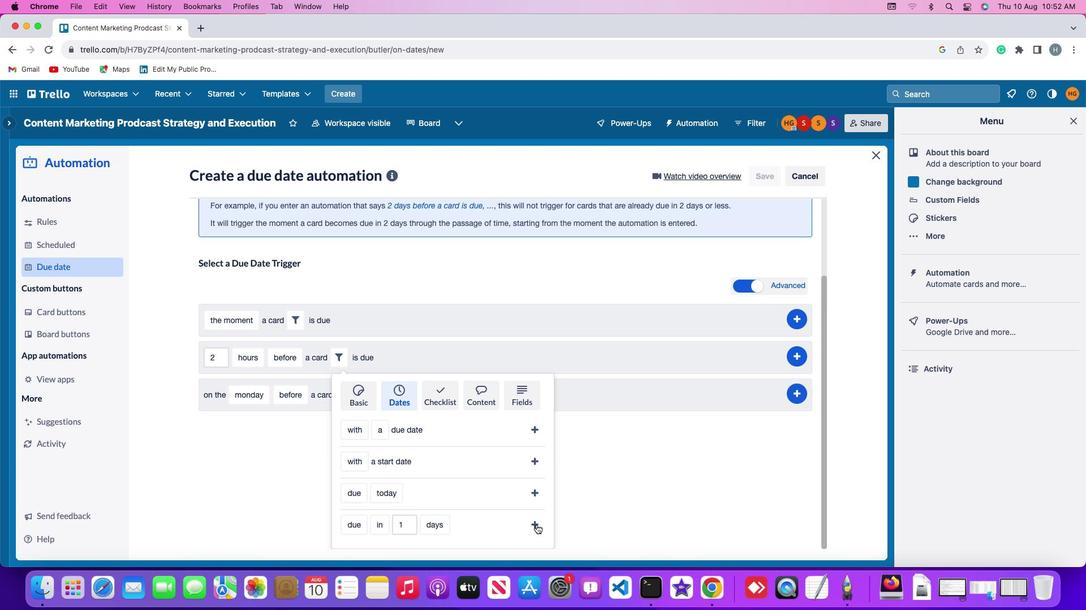 
Action: Mouse pressed left at (536, 525)
Screenshot: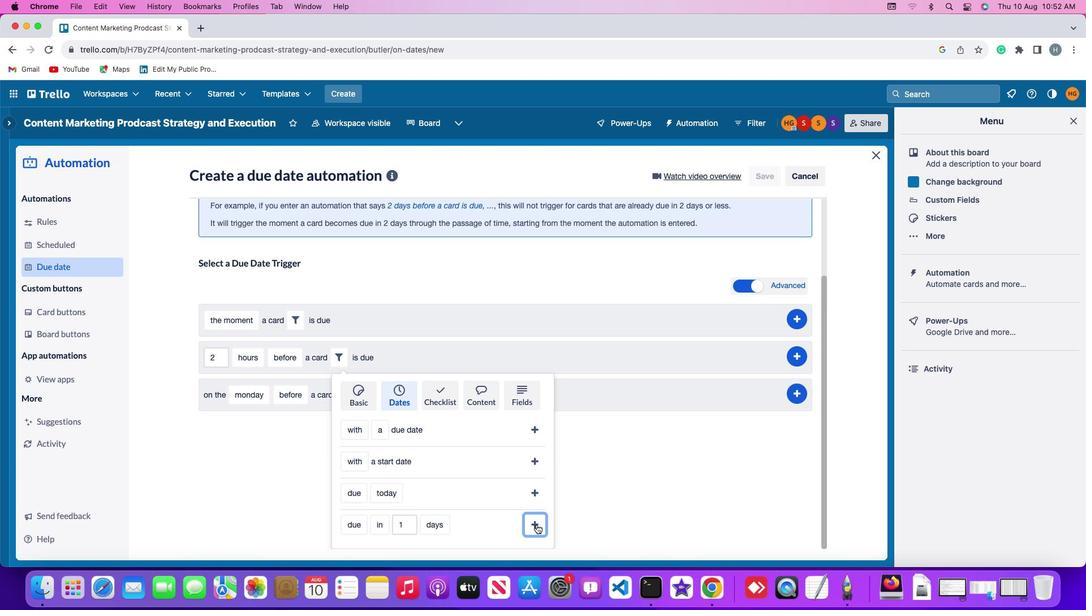 
Action: Mouse moved to (806, 454)
Screenshot: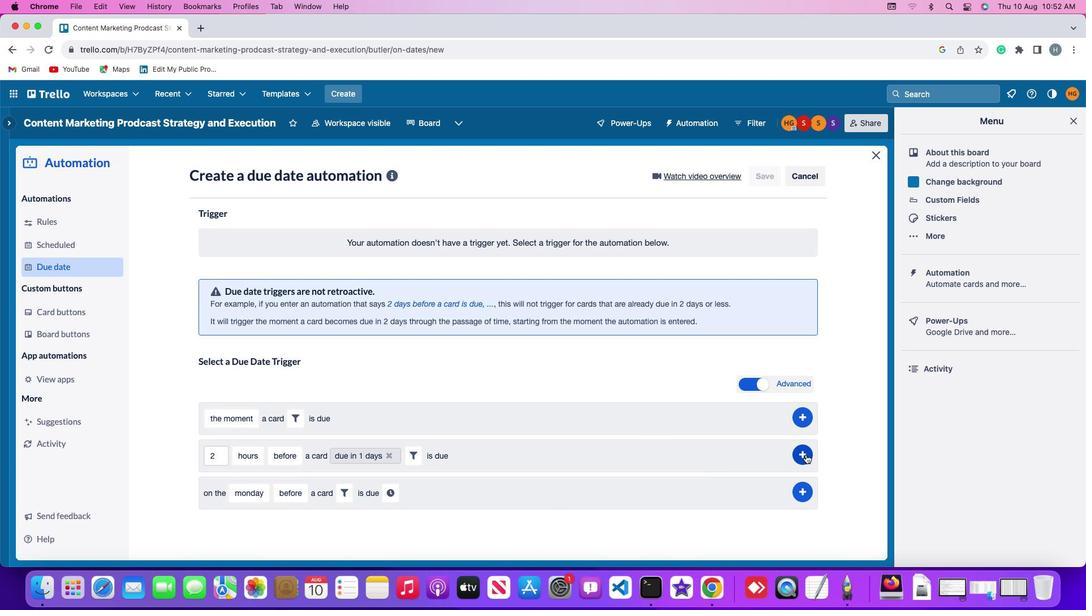 
Action: Mouse pressed left at (806, 454)
Screenshot: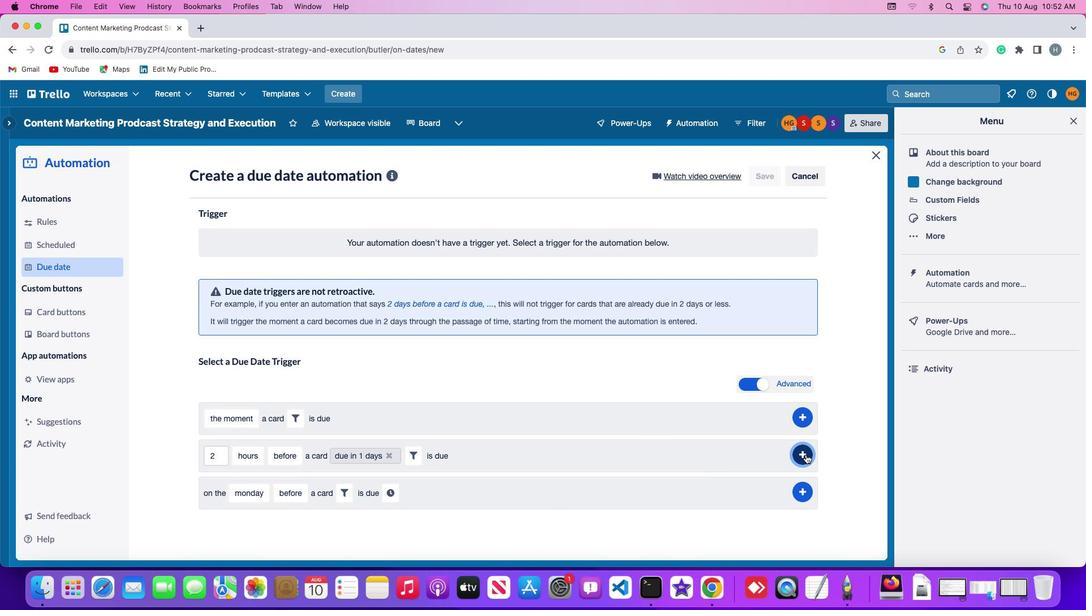 
Action: Mouse moved to (839, 355)
Screenshot: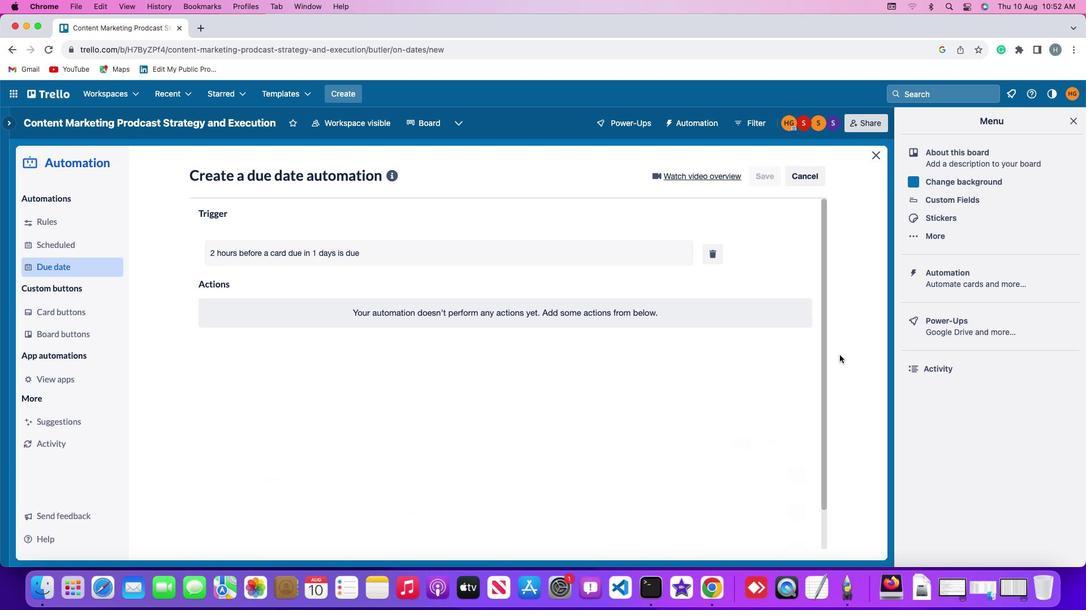 
